 Task: Create an event for the music composition session.
Action: Mouse moved to (953, 418)
Screenshot: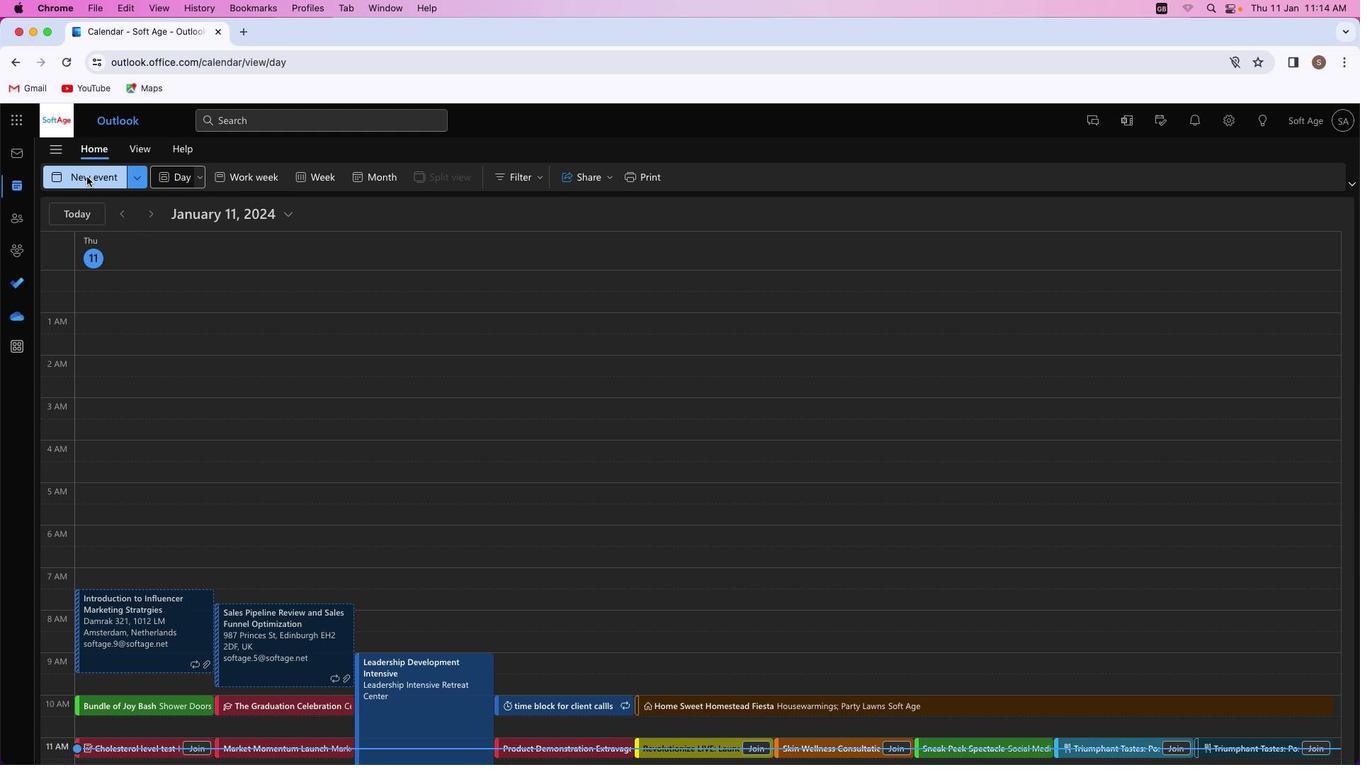 
Action: Mouse pressed left at (953, 418)
Screenshot: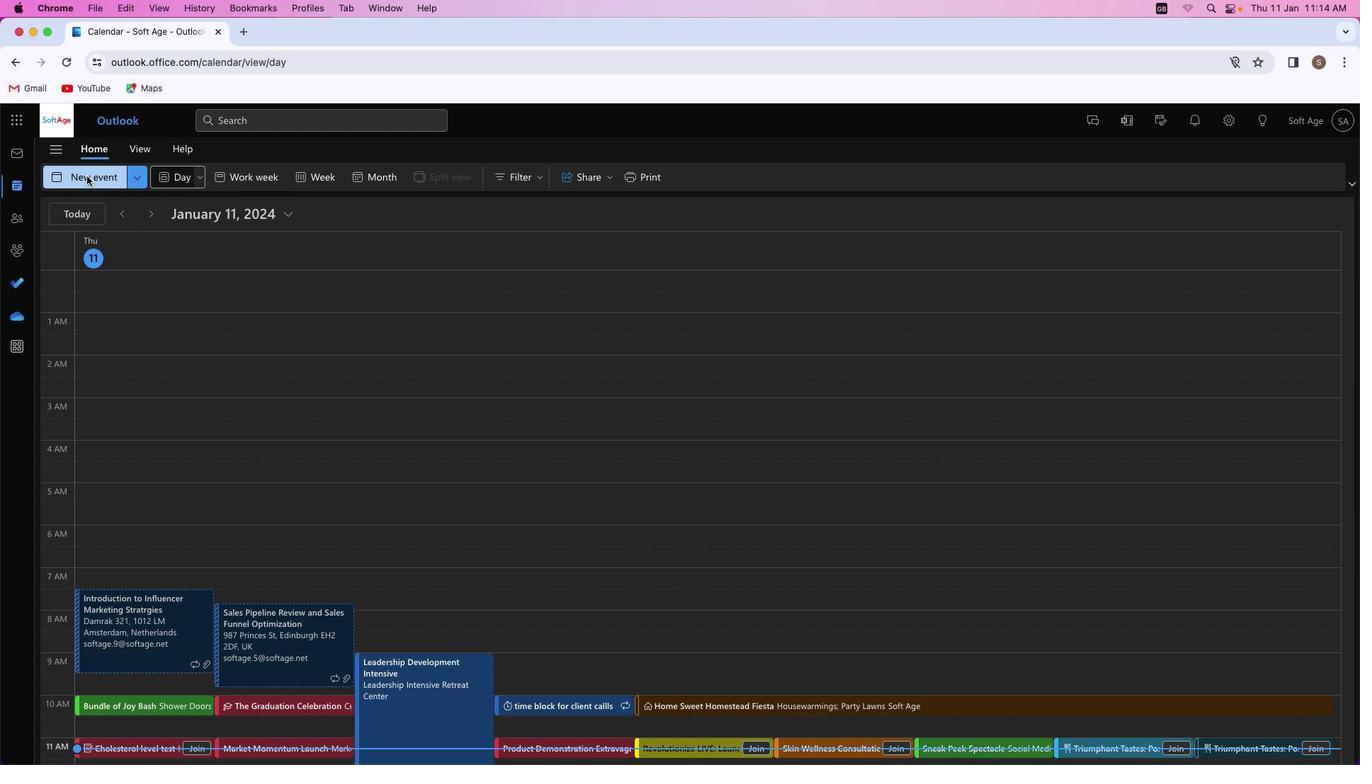 
Action: Mouse moved to (626, 458)
Screenshot: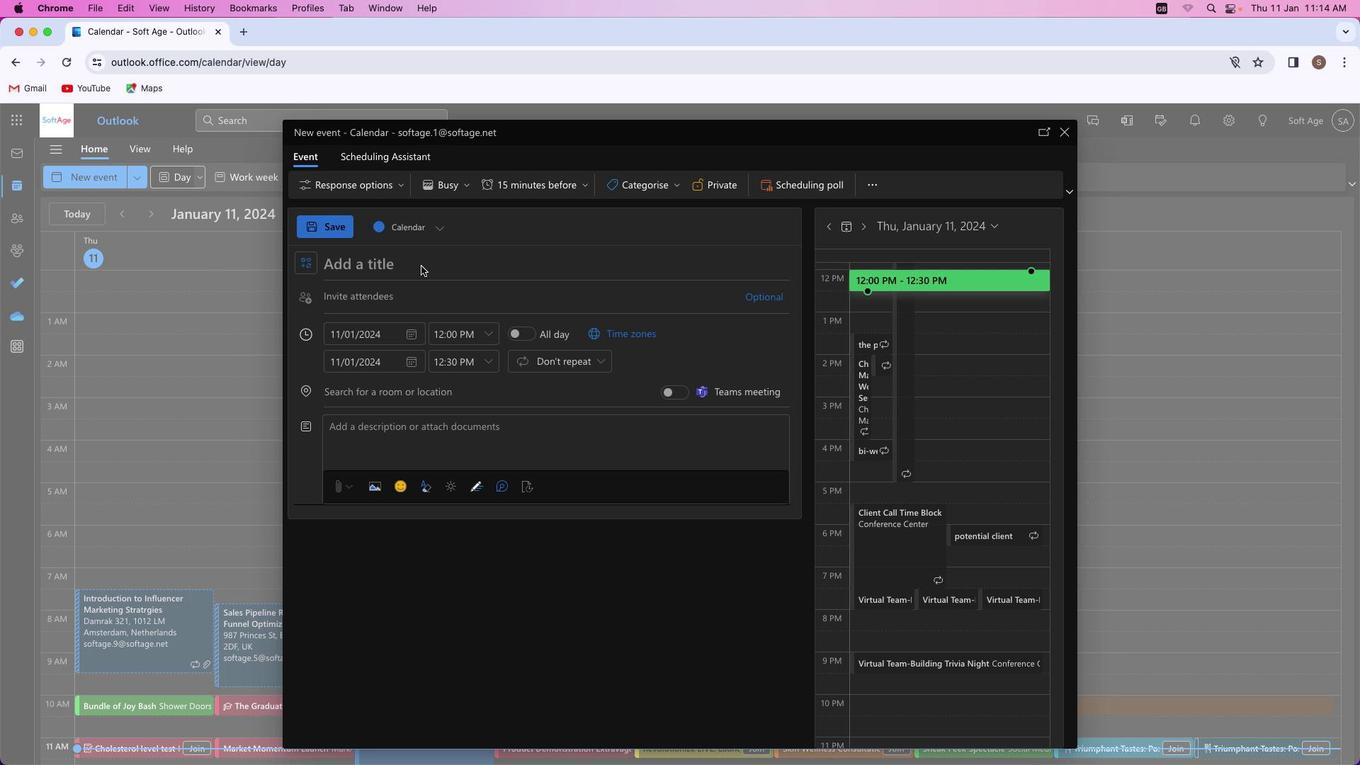 
Action: Mouse pressed left at (626, 458)
Screenshot: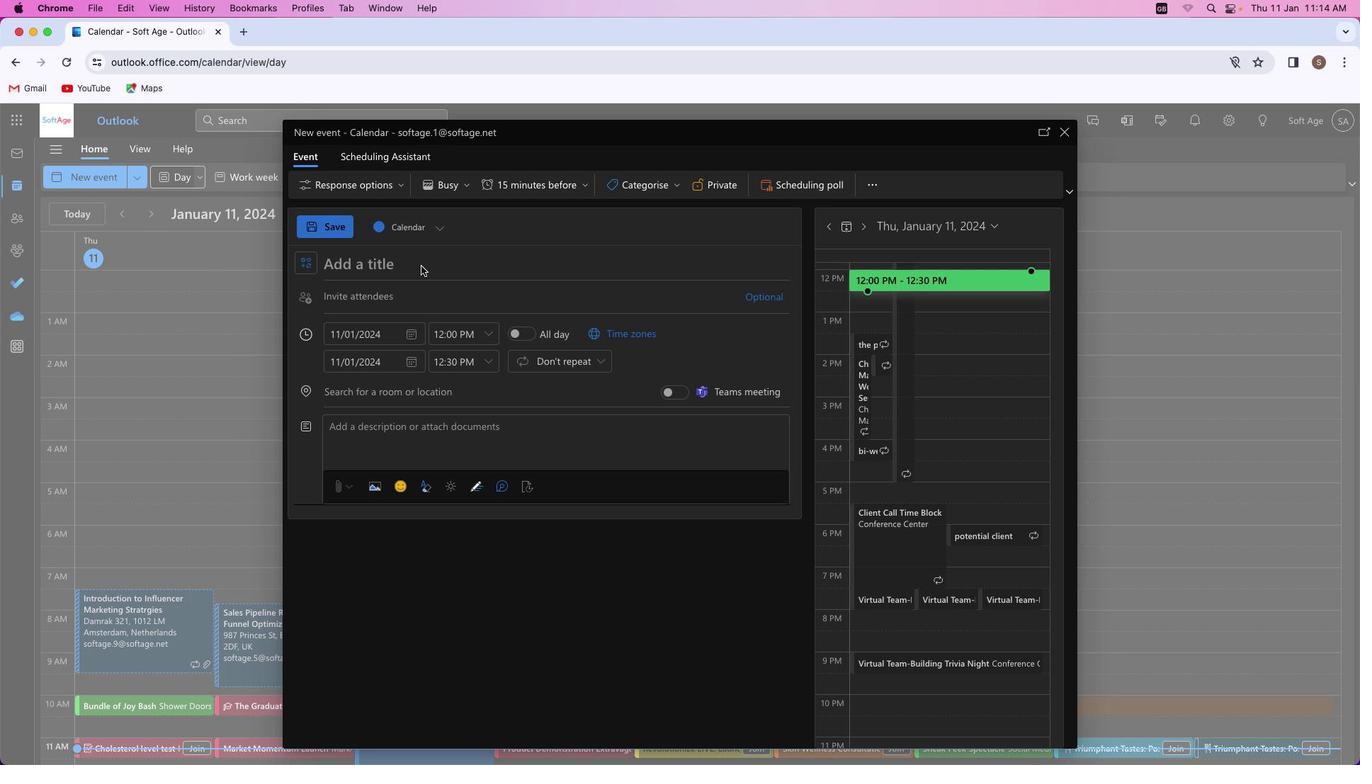 
Action: Mouse moved to (625, 458)
Screenshot: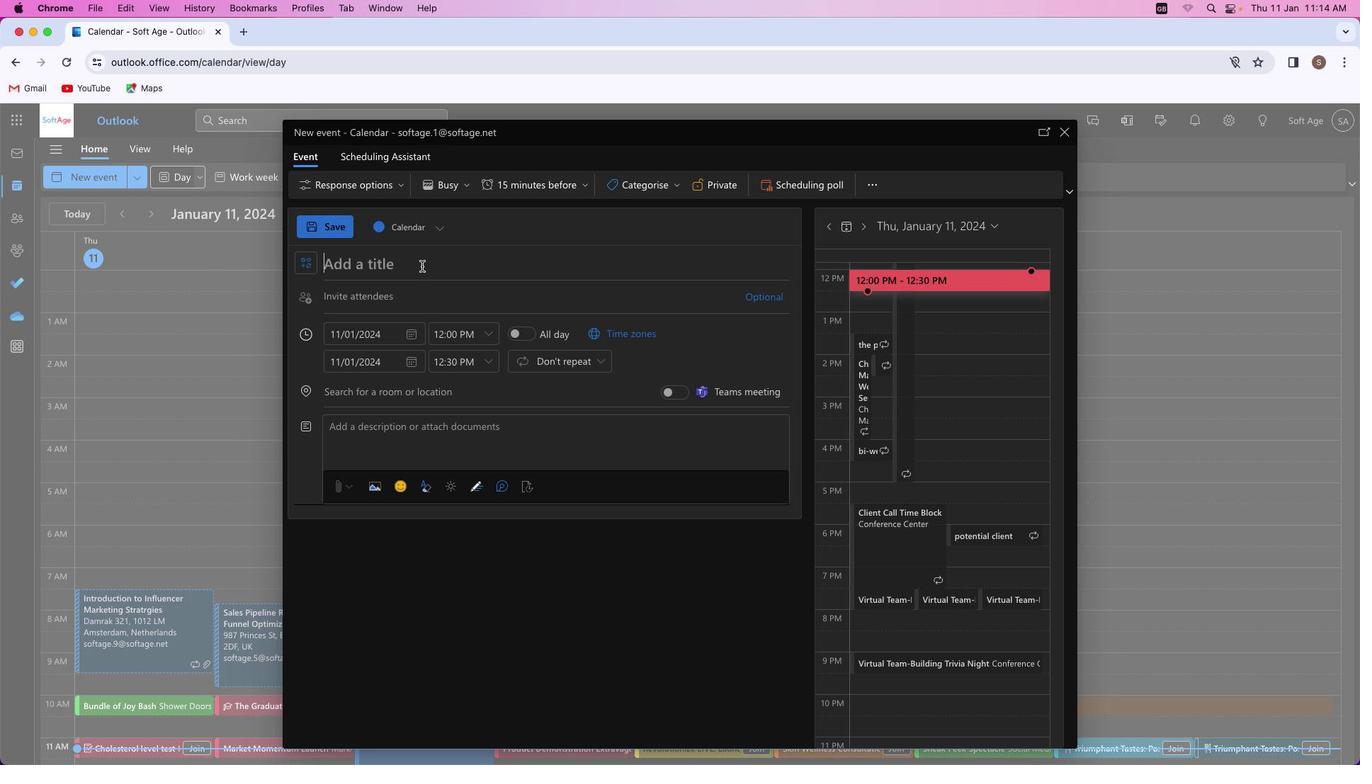 
Action: Key pressed Key.shift'H''a''r''m''o''n''y'Key.spaceKey.shift_r'U''n''l''e''a''s''h''e''d'Key.shift_r':'Key.spaceKey.shift_r'M''u''s''i''c'Key.spaceKey.shift'C''o''m''p''o''s''i''t''i''o''n'Key.spaceKey.shift'S''e''s''s''i''o''n''.'Key.backspace
Screenshot: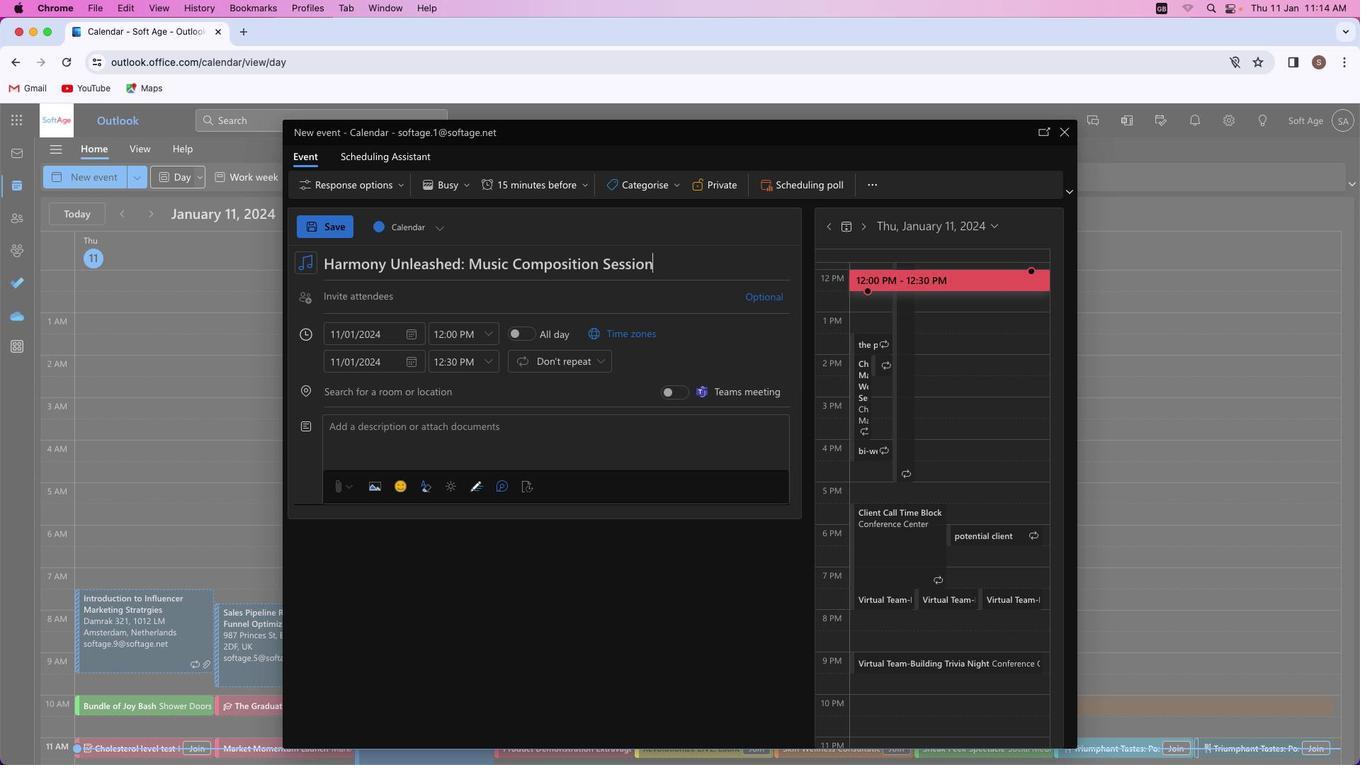 
Action: Mouse moved to (672, 471)
Screenshot: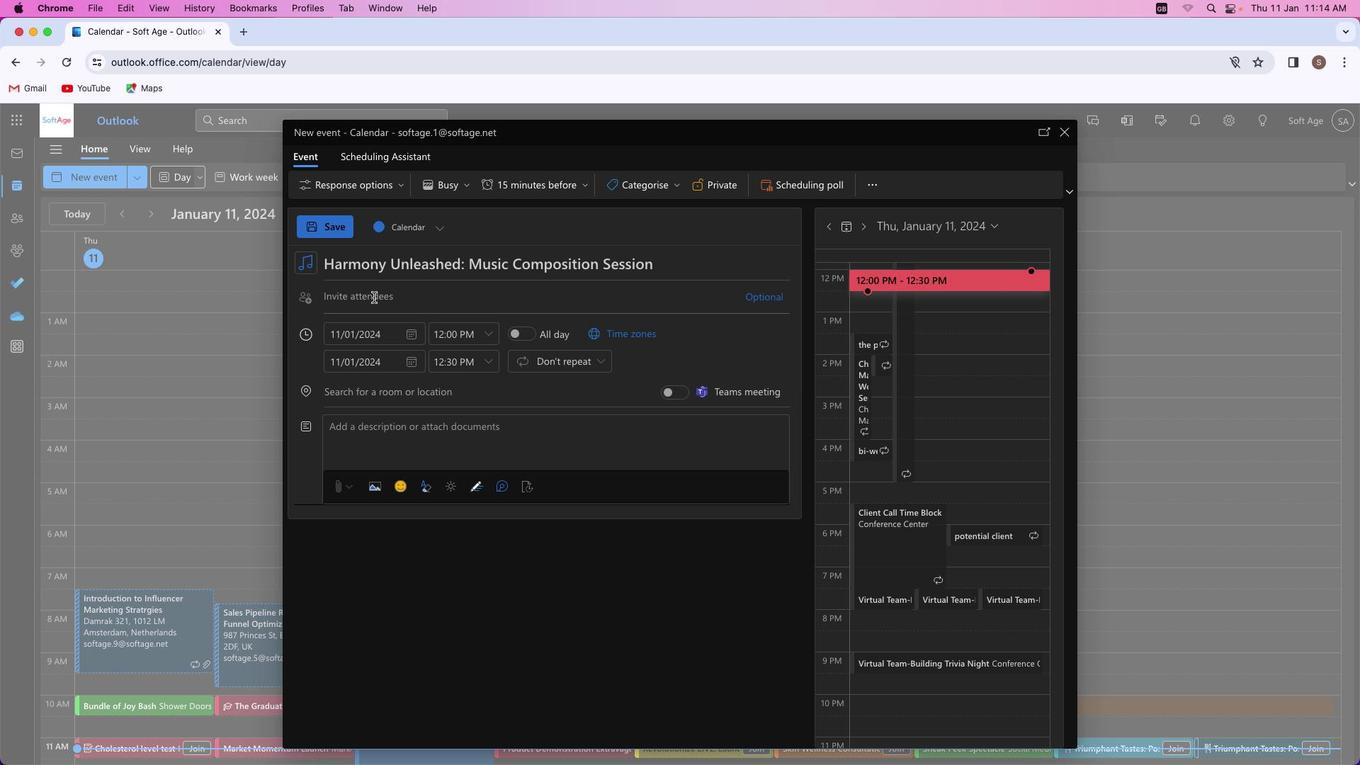 
Action: Mouse pressed left at (672, 471)
Screenshot: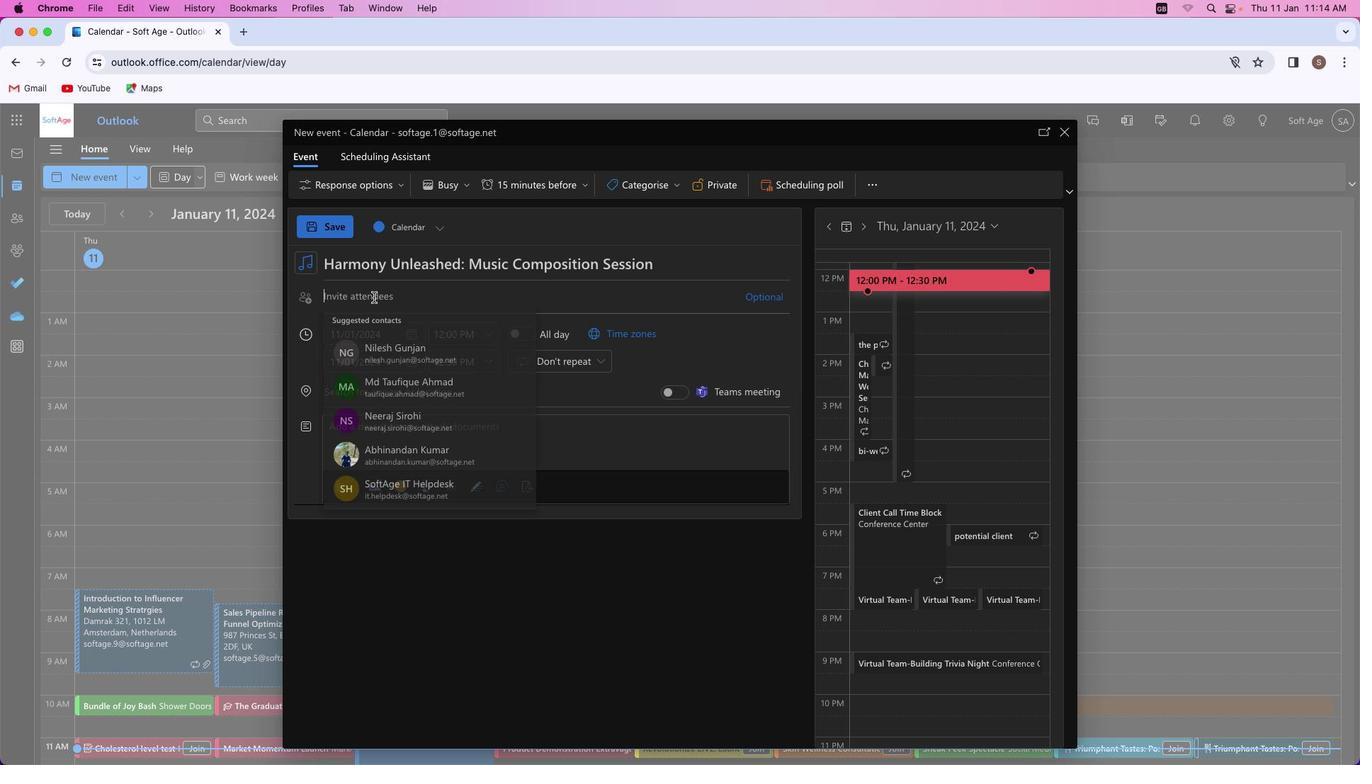 
Action: Key pressed Key.shift'A''k''a''s''h''r''a''j''p''u''t'Key.shift'@''o''u''t''l''o''o''k''.''c''o''m'
Screenshot: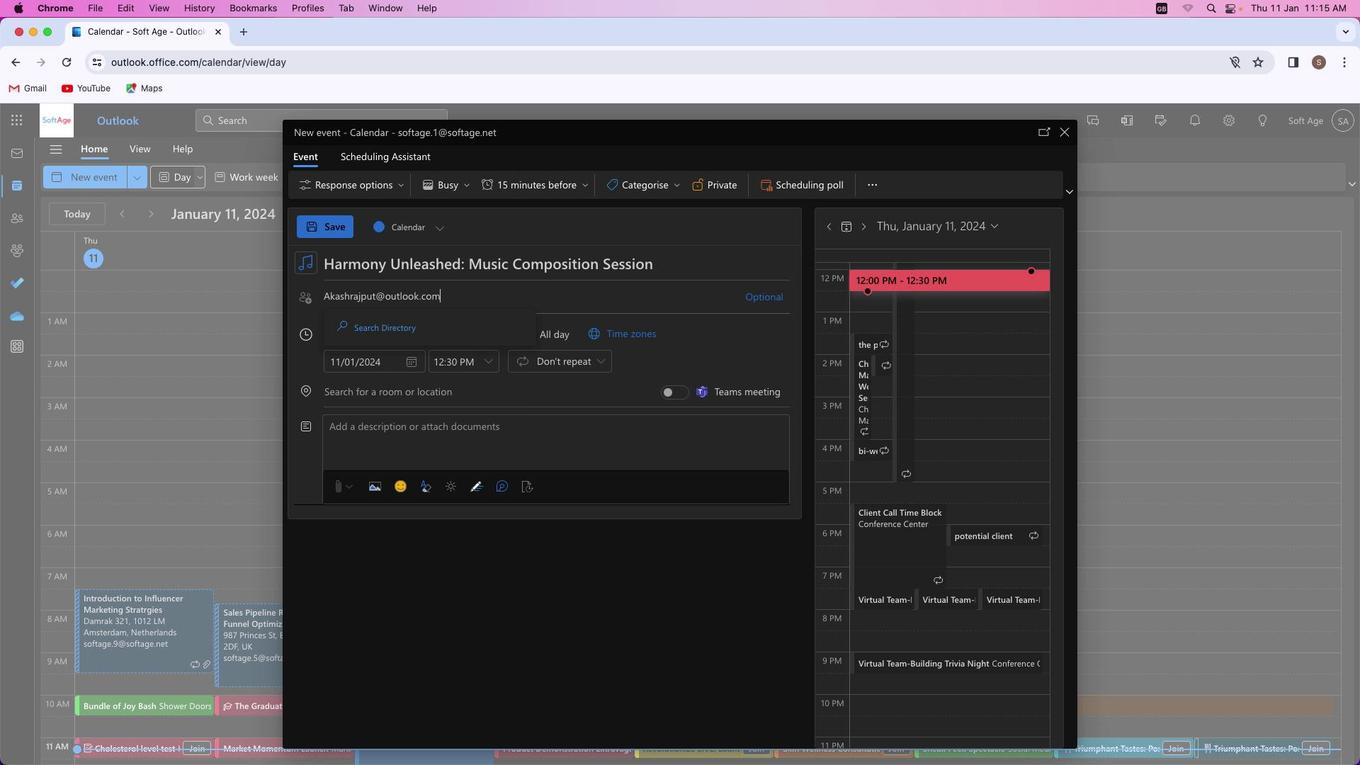 
Action: Mouse moved to (603, 483)
Screenshot: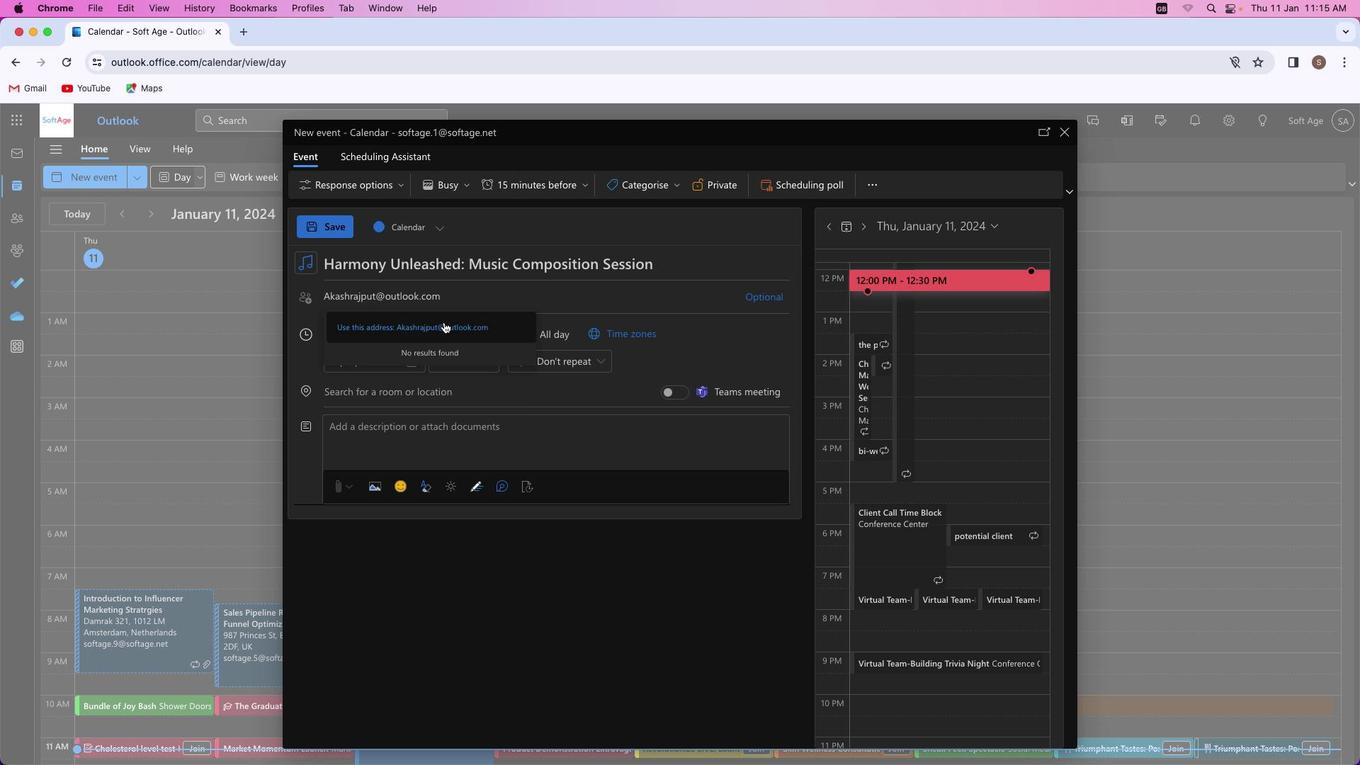 
Action: Mouse pressed left at (603, 483)
Screenshot: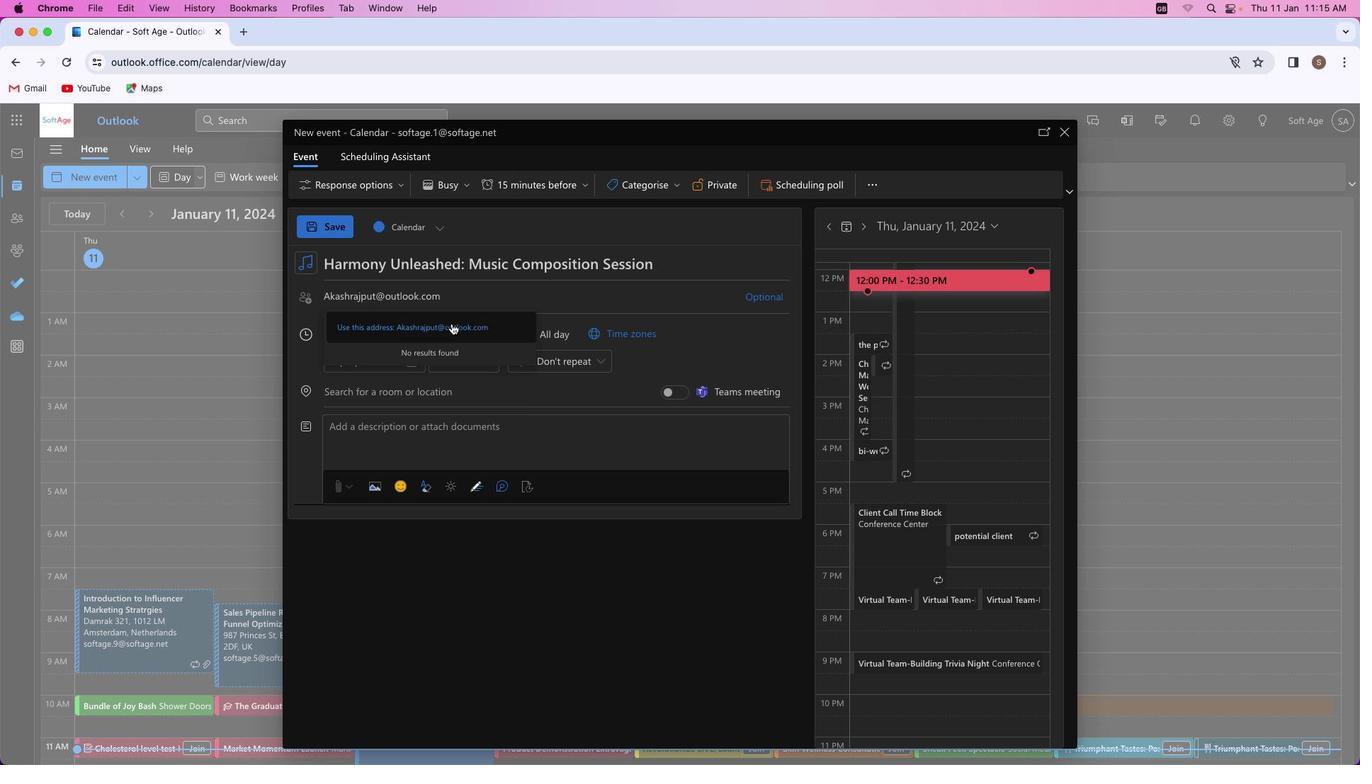 
Action: Mouse moved to (302, 483)
Screenshot: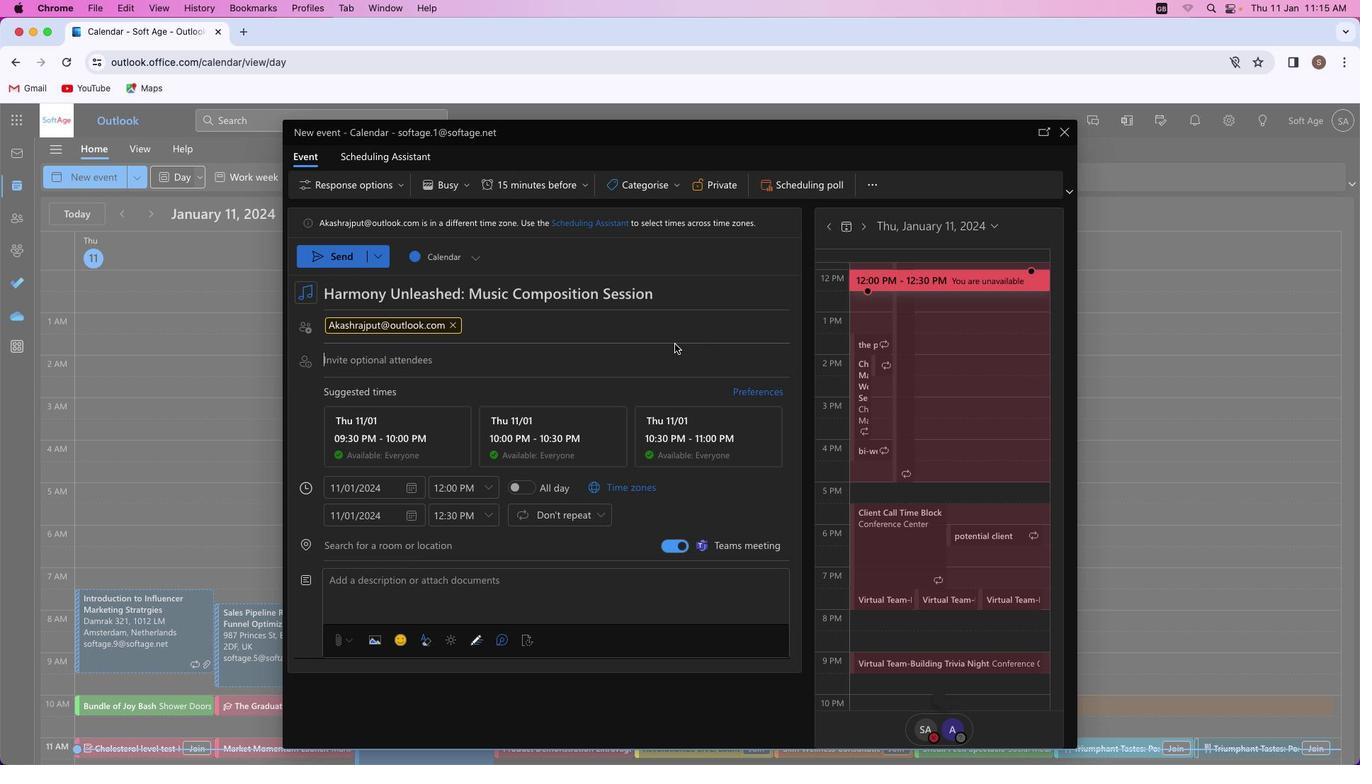 
Action: Mouse pressed left at (302, 483)
Screenshot: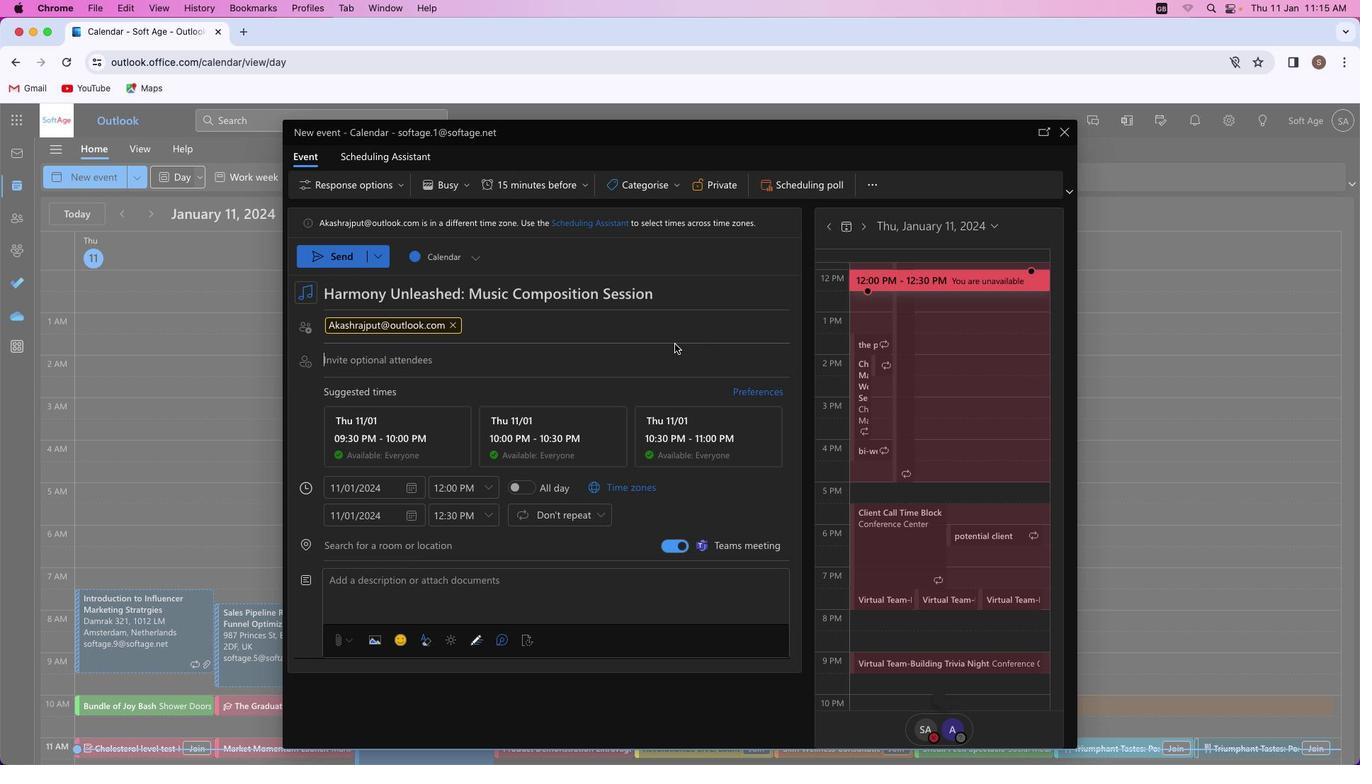 
Action: Mouse moved to (528, 496)
Screenshot: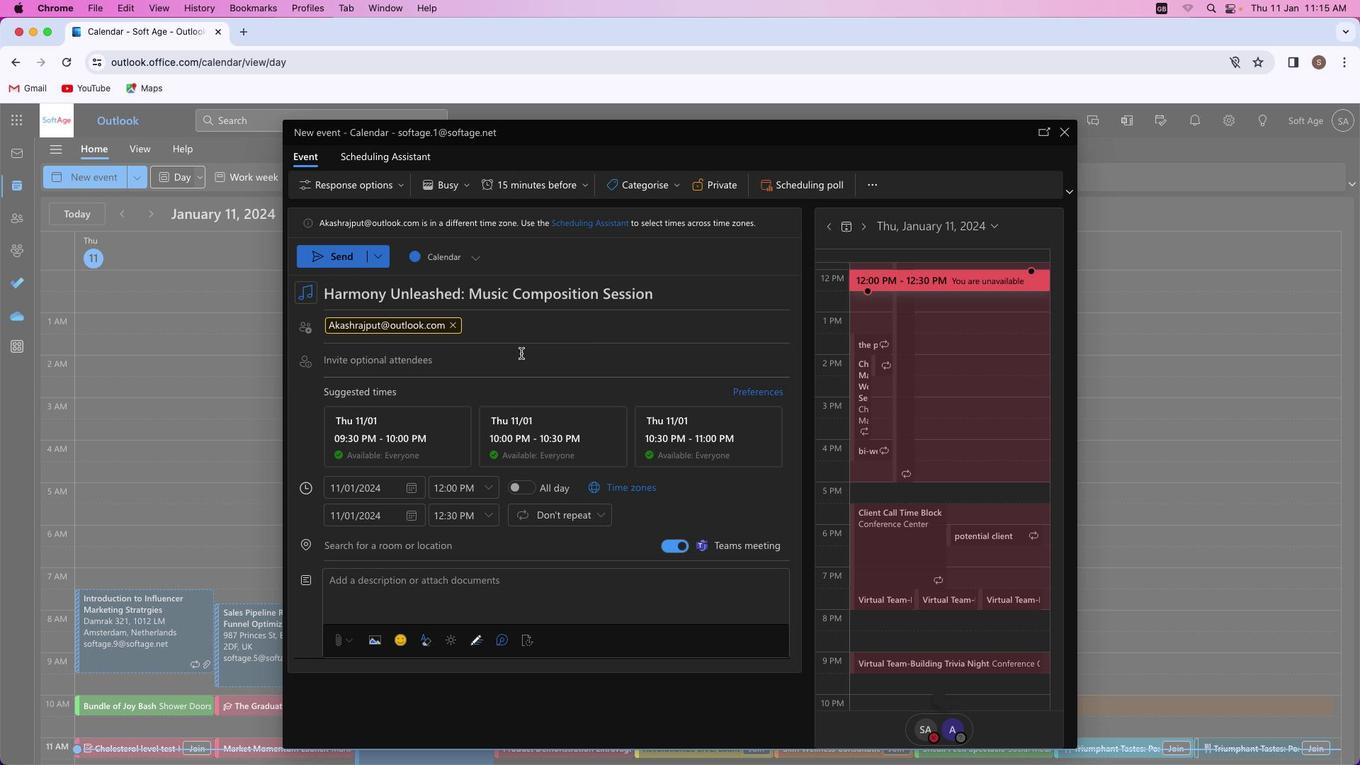 
Action: Key pressed Key.shift'S''h''i''v''a''m''y''a''d''a''v''4''1'Key.shift'@''o''u''t''l''o''o''k''.''c''o''m'
Screenshot: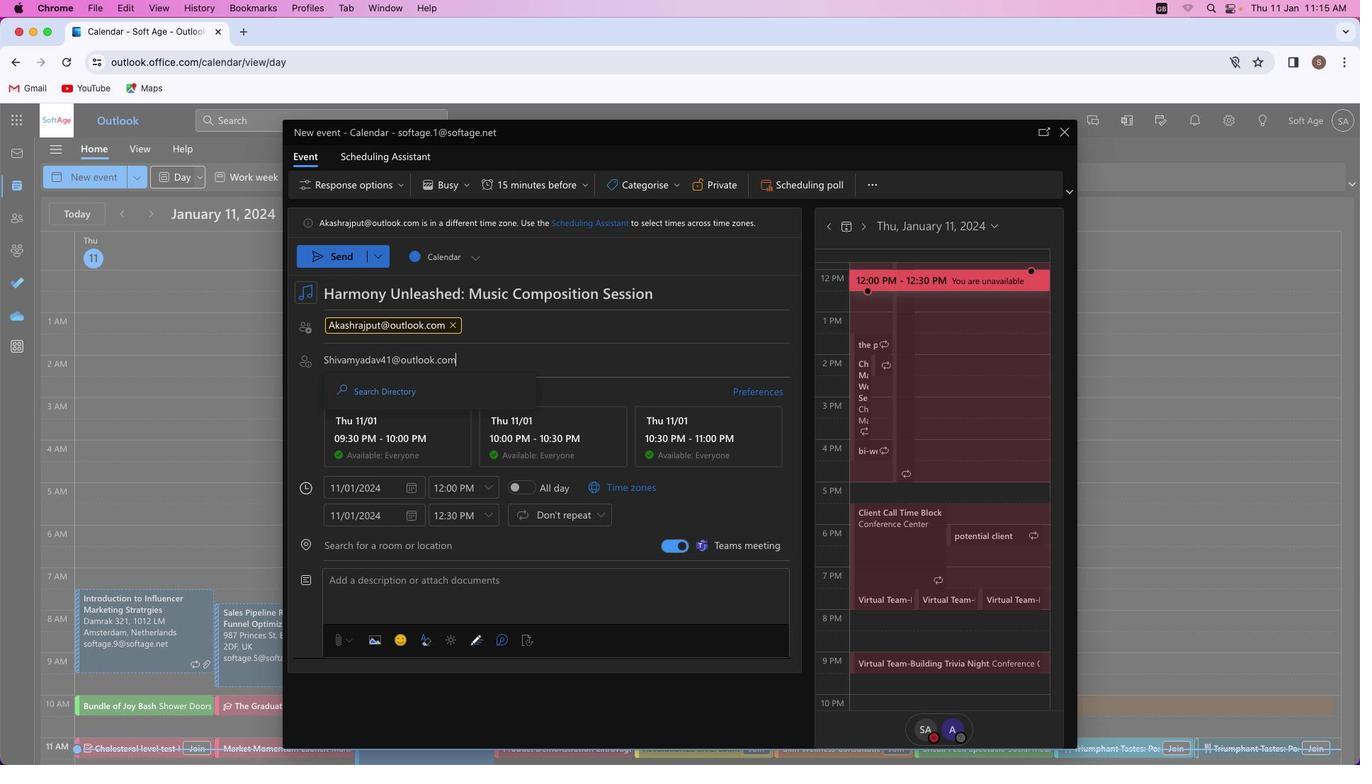 
Action: Mouse moved to (593, 513)
Screenshot: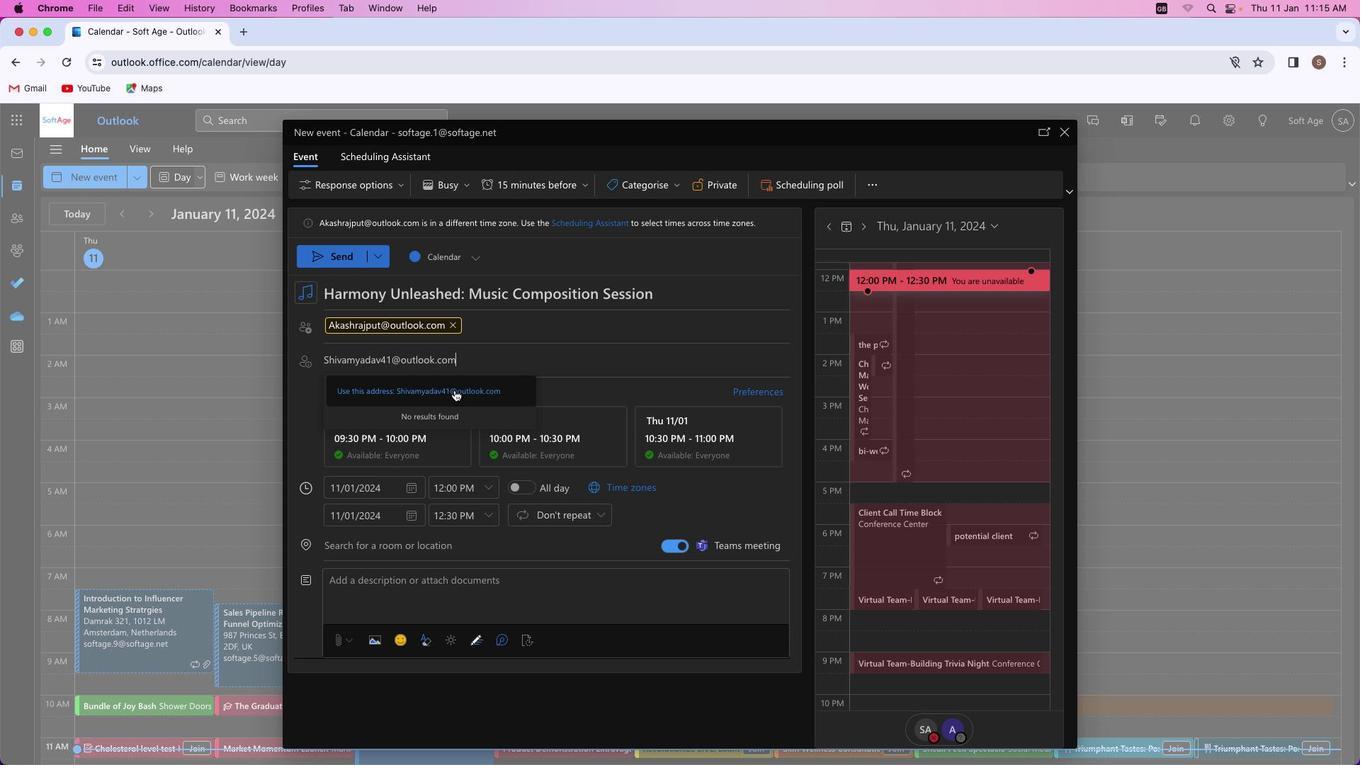 
Action: Mouse pressed left at (593, 513)
Screenshot: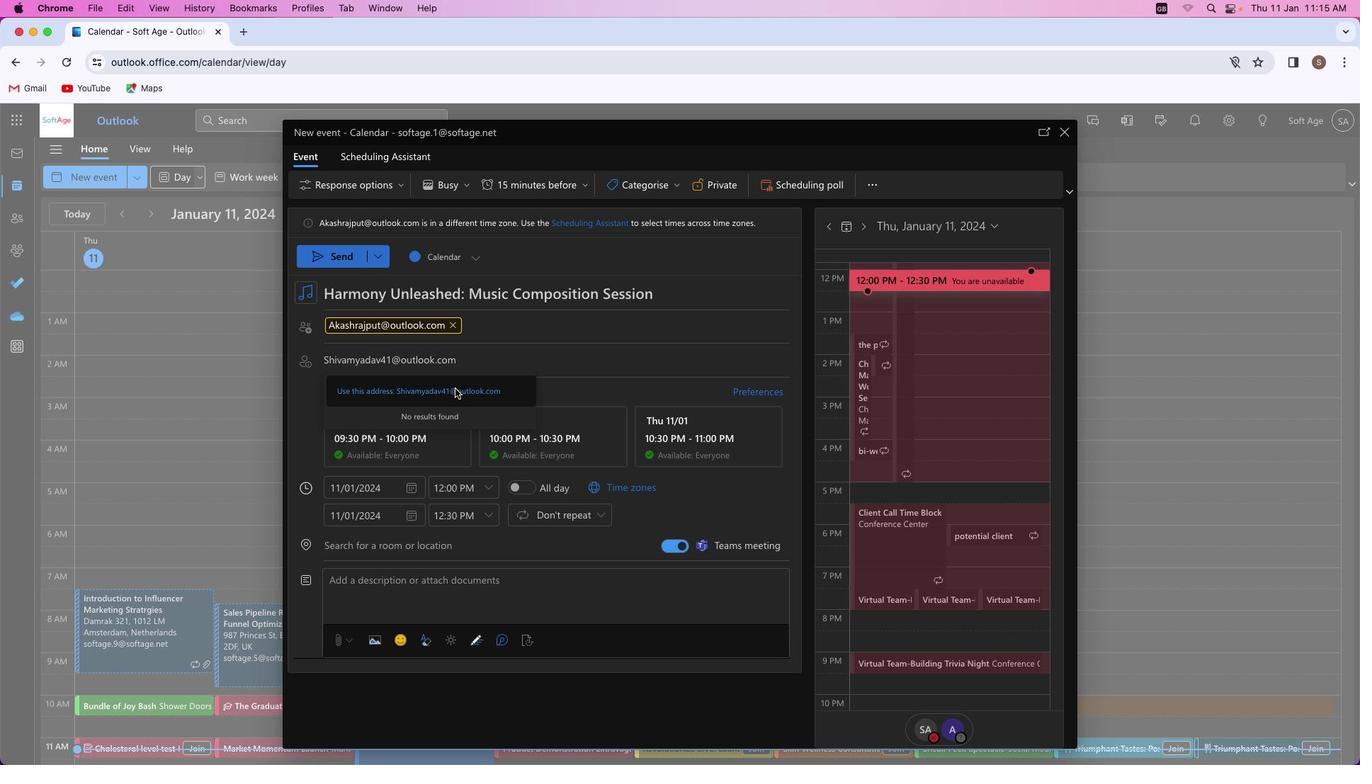 
Action: Mouse moved to (384, 587)
Screenshot: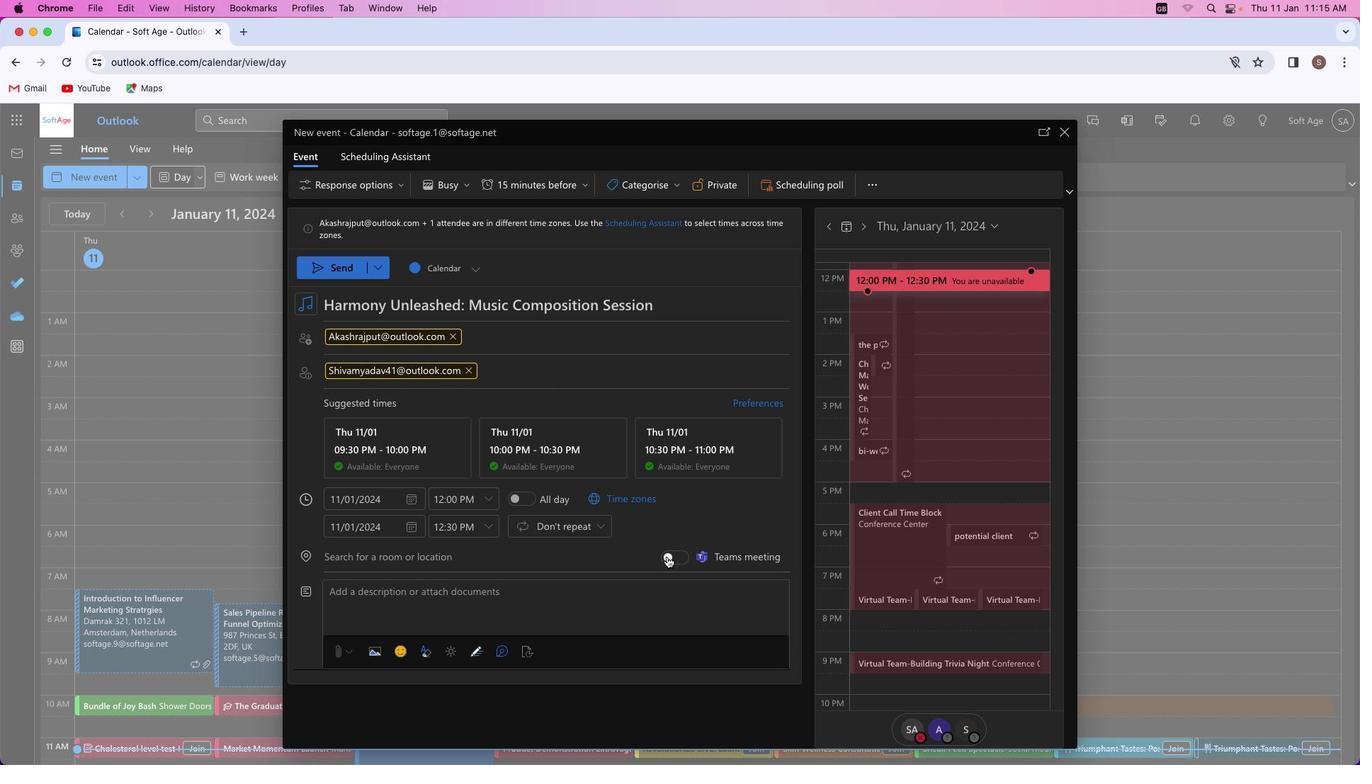 
Action: Mouse pressed left at (384, 587)
Screenshot: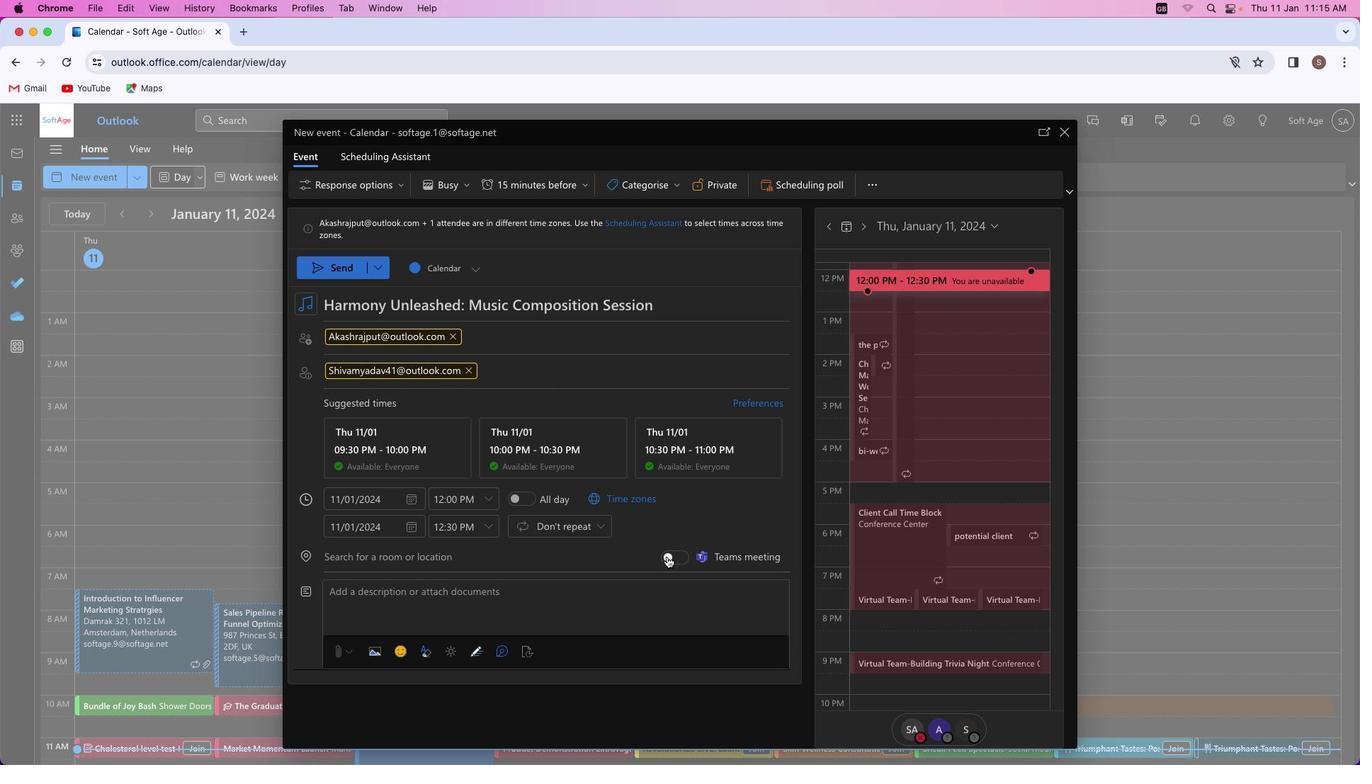 
Action: Mouse moved to (643, 588)
Screenshot: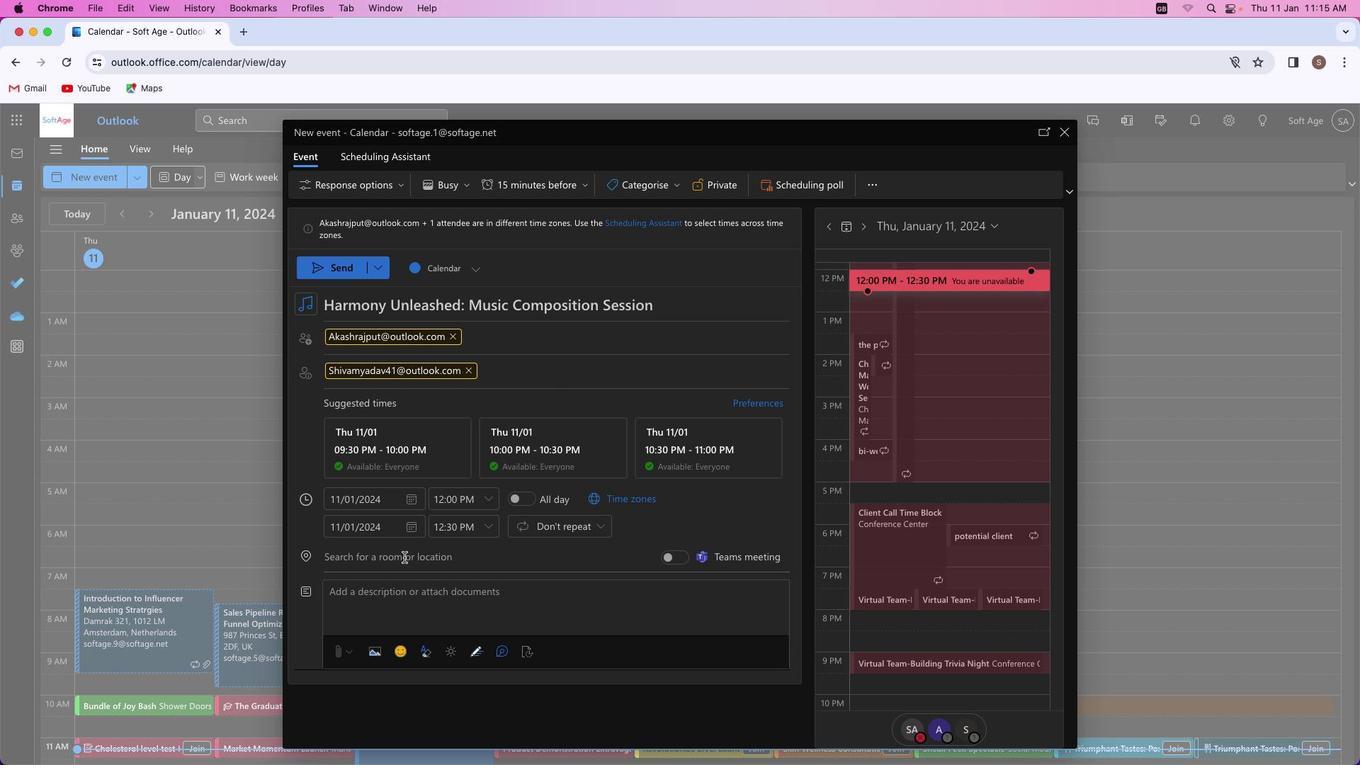 
Action: Mouse pressed left at (643, 588)
Screenshot: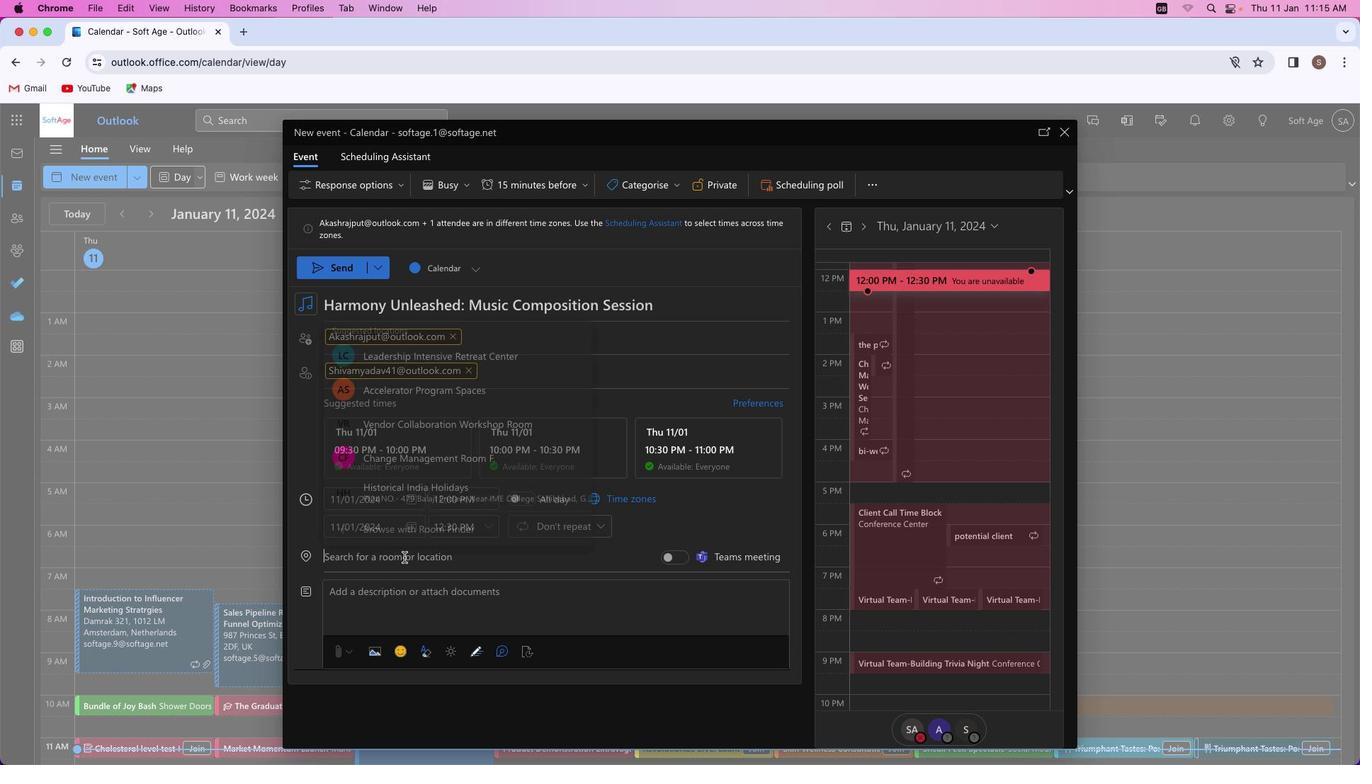 
Action: Key pressed Key.shift_r'M''u''s''i''c'
Screenshot: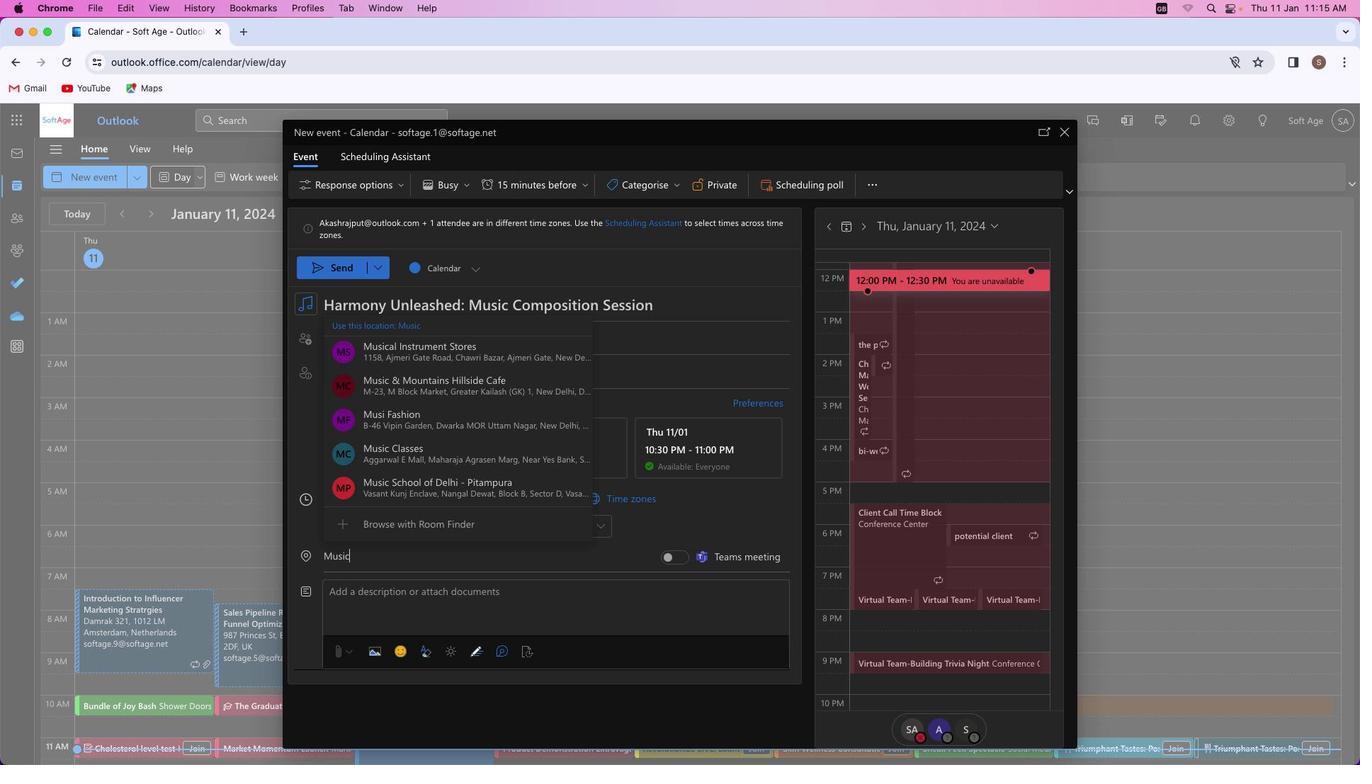 
Action: Mouse moved to (574, 496)
Screenshot: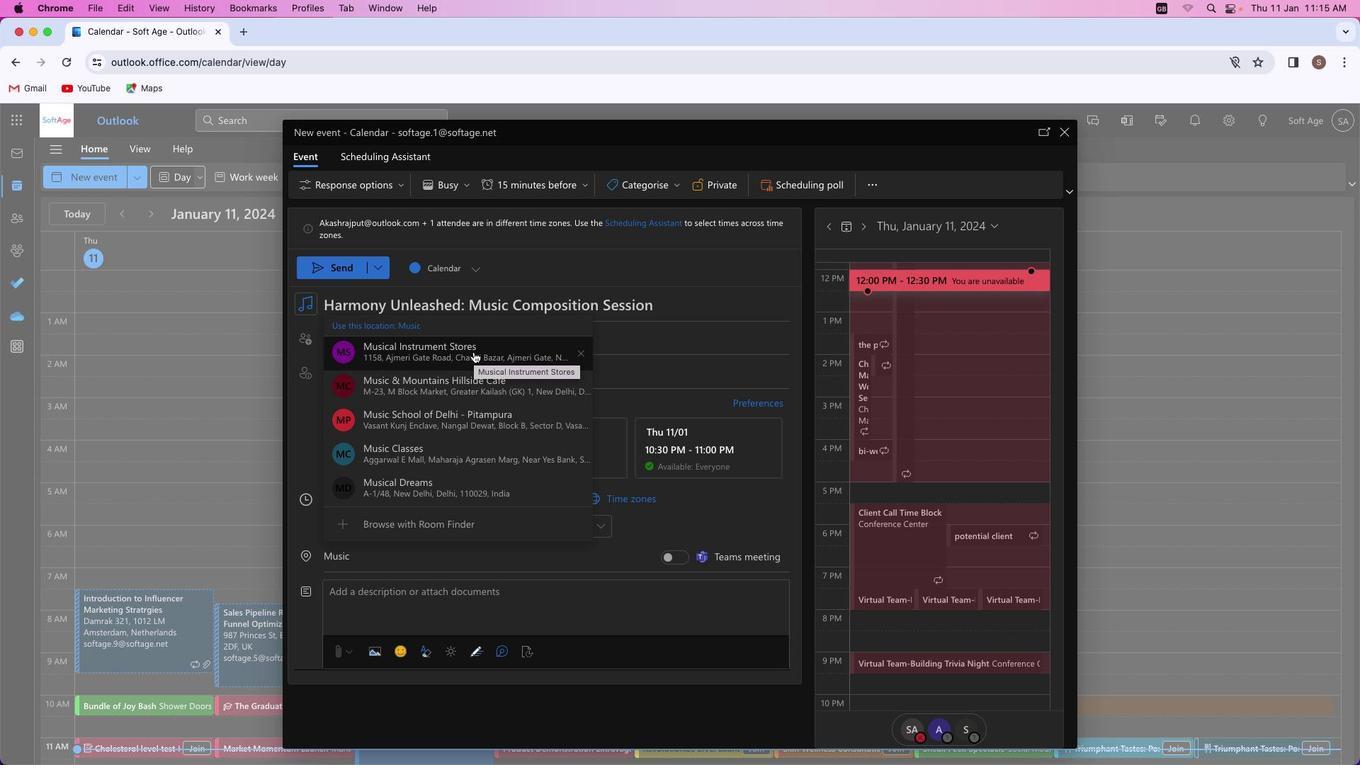 
Action: Mouse pressed left at (574, 496)
Screenshot: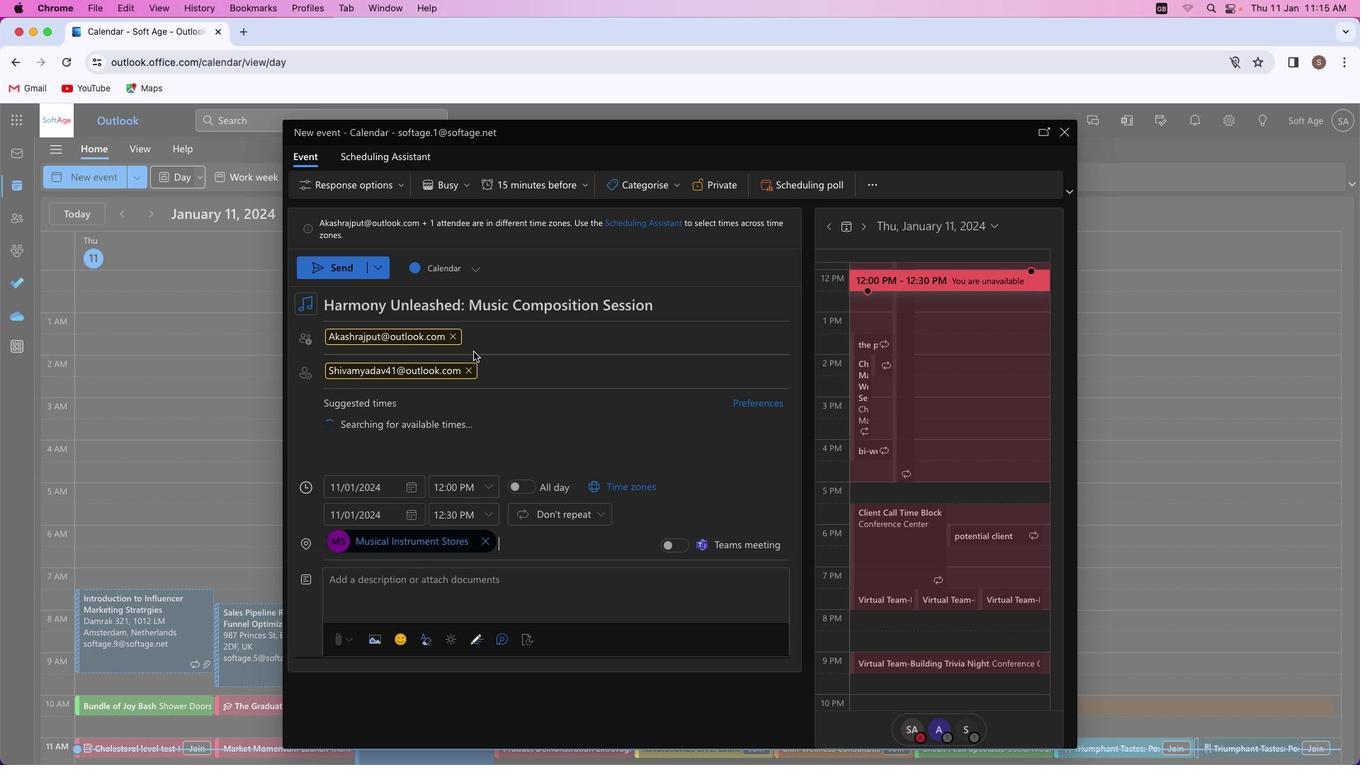 
Action: Mouse moved to (576, 602)
Screenshot: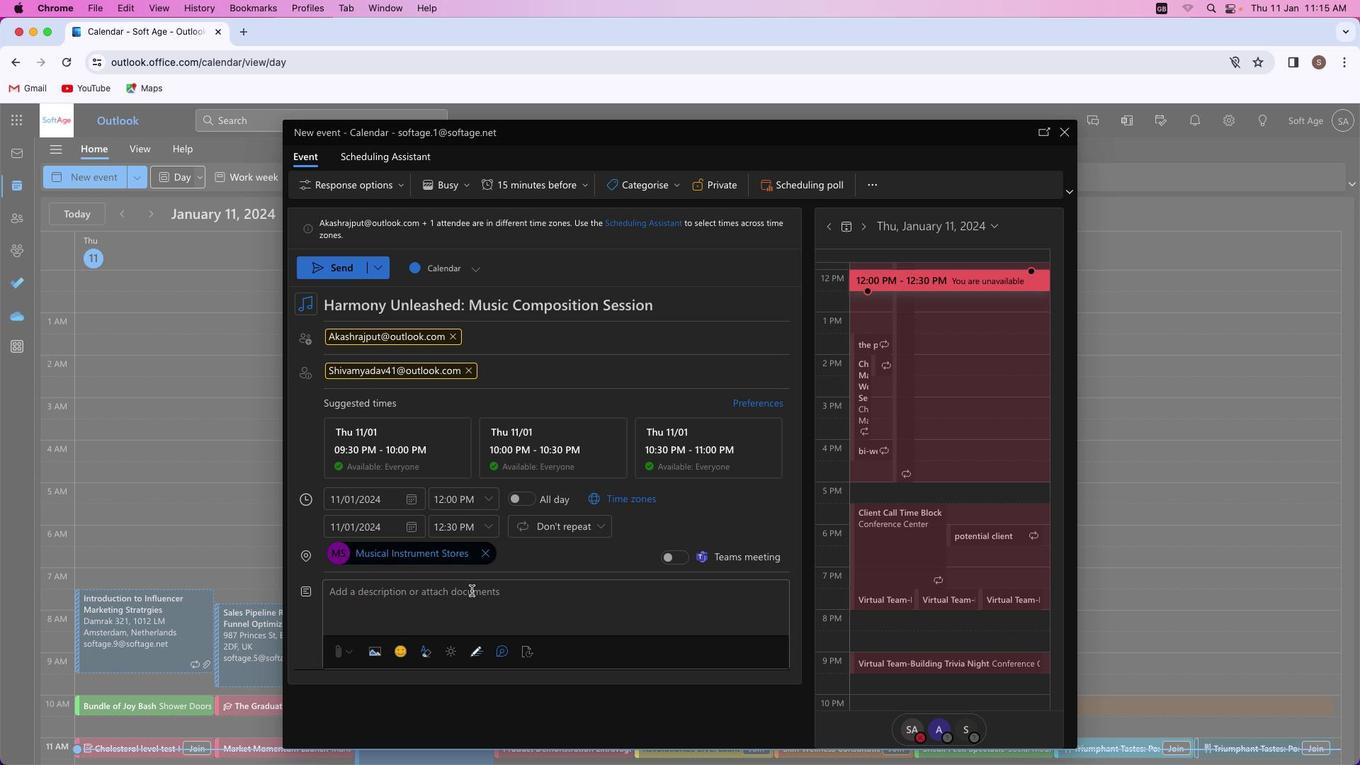 
Action: Mouse pressed left at (576, 602)
Screenshot: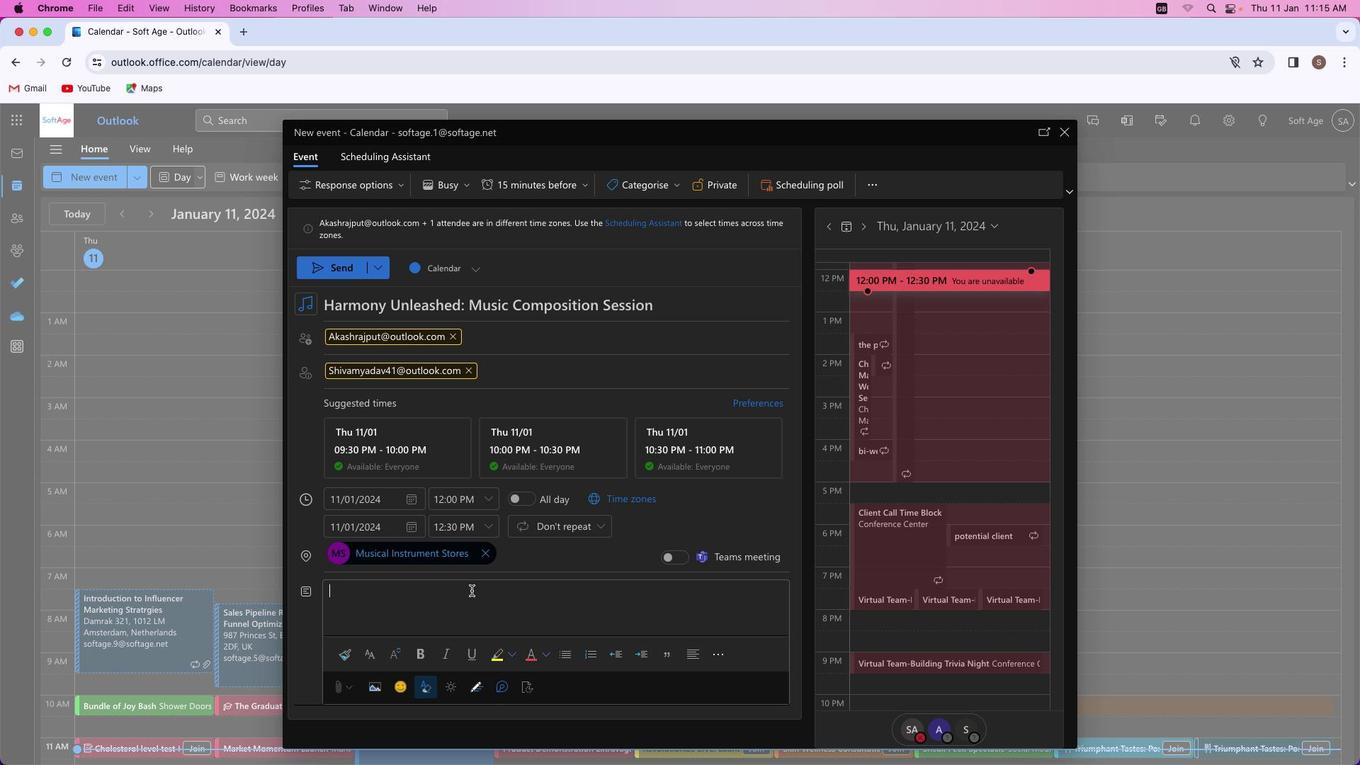 
Action: Key pressed Key.shift'E''m''b''a''r''k'Key.space'o''n'Key.space'a'Key.space's''o''n''i''c'Key.space'j''o''u''r''n''e''y'Key.space'a''t'Key.space'o''u''r'Key.space'm''u''s''i''c'Key.space'c''o''m''p''o''s''i''t''i''o''n'Key.space's''e''s''s''i''o''n'Key.shift'!'Key.spaceKey.shift'D''i''v''e'Key.space'd''e''e''p'Key.space'd''e''s''c''r''i''p''t''i''o''n'Key.shift_r':'Key.backspaceKey.backspaceKey.backspaceKey.backspaceKey.backspaceKey.backspaceKey.backspaceKey.backspaceKey.backspaceKey.backspaceKey.backspaceKey.backspace'i''n''t''o'Key.space'c''r''e''a''t''i''v''e'Key.space'm''e''l''o''d''i''e''s'','Key.space'e''x''p''l''o''r''e'Key.space'r''h''y''t''h''e''m''s'','Key.space'a''n''d'Key.space'c''r''a''f''t'Key.space'y''o''u''r'Key.space'm''a''s''t''e''r''p''i''e''c''e''.'Key.spaceKey.shift_r'U''n''l''e''a''s''h'Key.space't''h''e'Key.space'a''r''t''i''s''t'Key.space'w''i''t''h''i''n''.'
Screenshot: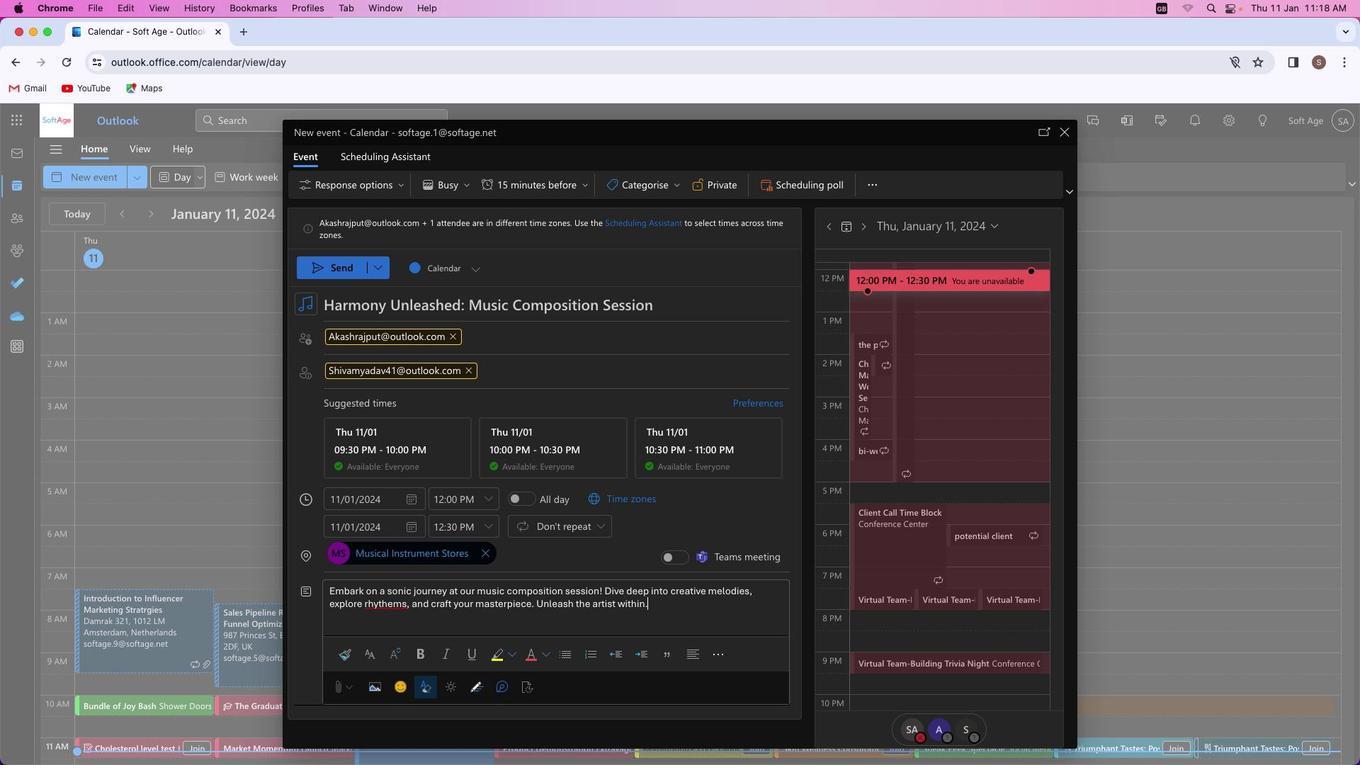 
Action: Mouse moved to (654, 609)
Screenshot: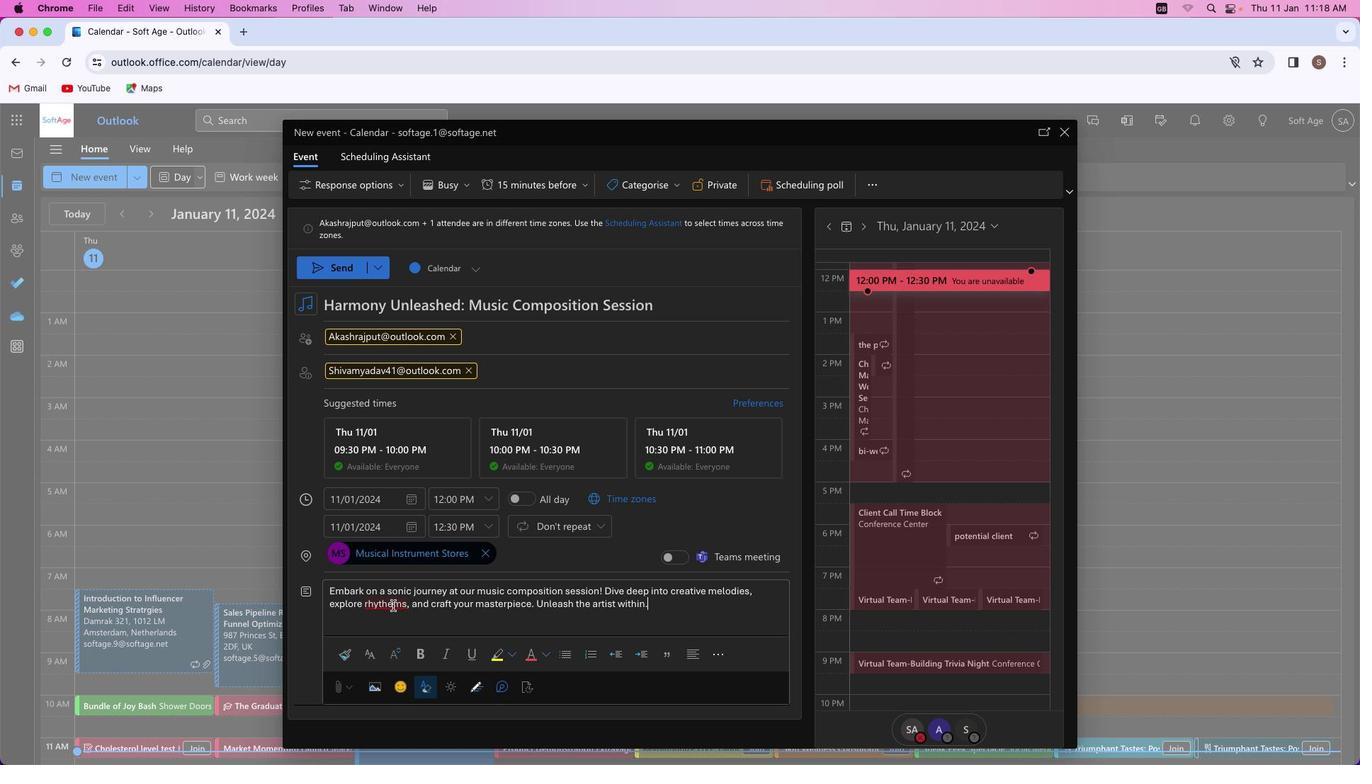 
Action: Mouse pressed left at (654, 609)
Screenshot: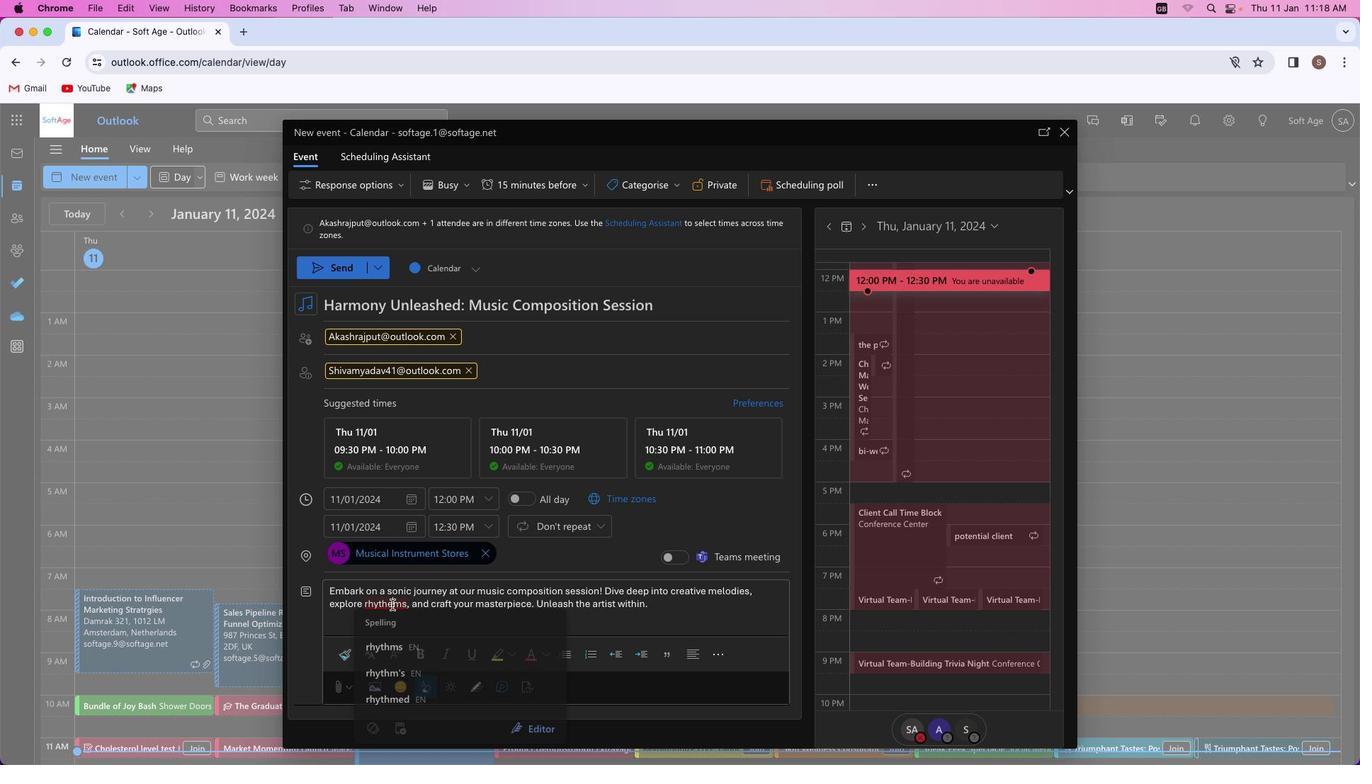 
Action: Mouse moved to (654, 608)
Screenshot: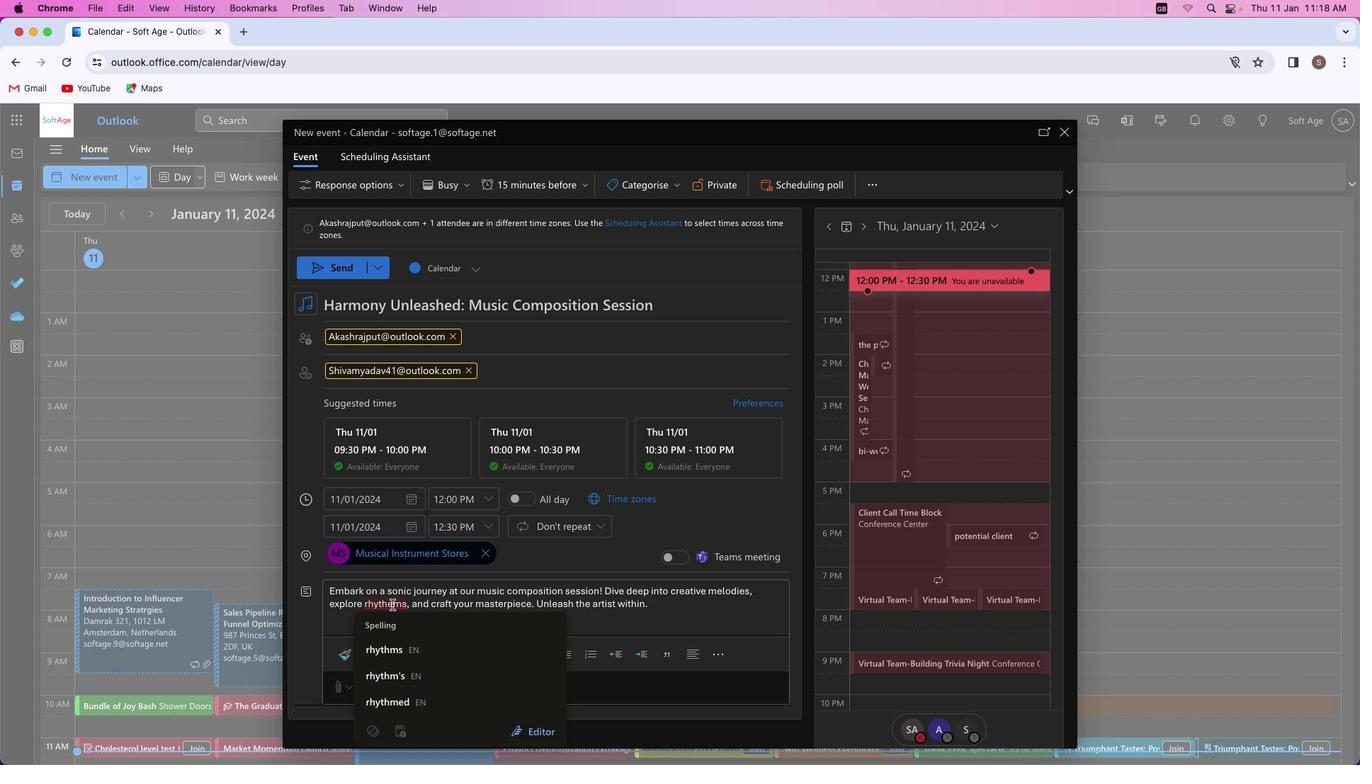 
Action: Key pressed Key.backspace
Screenshot: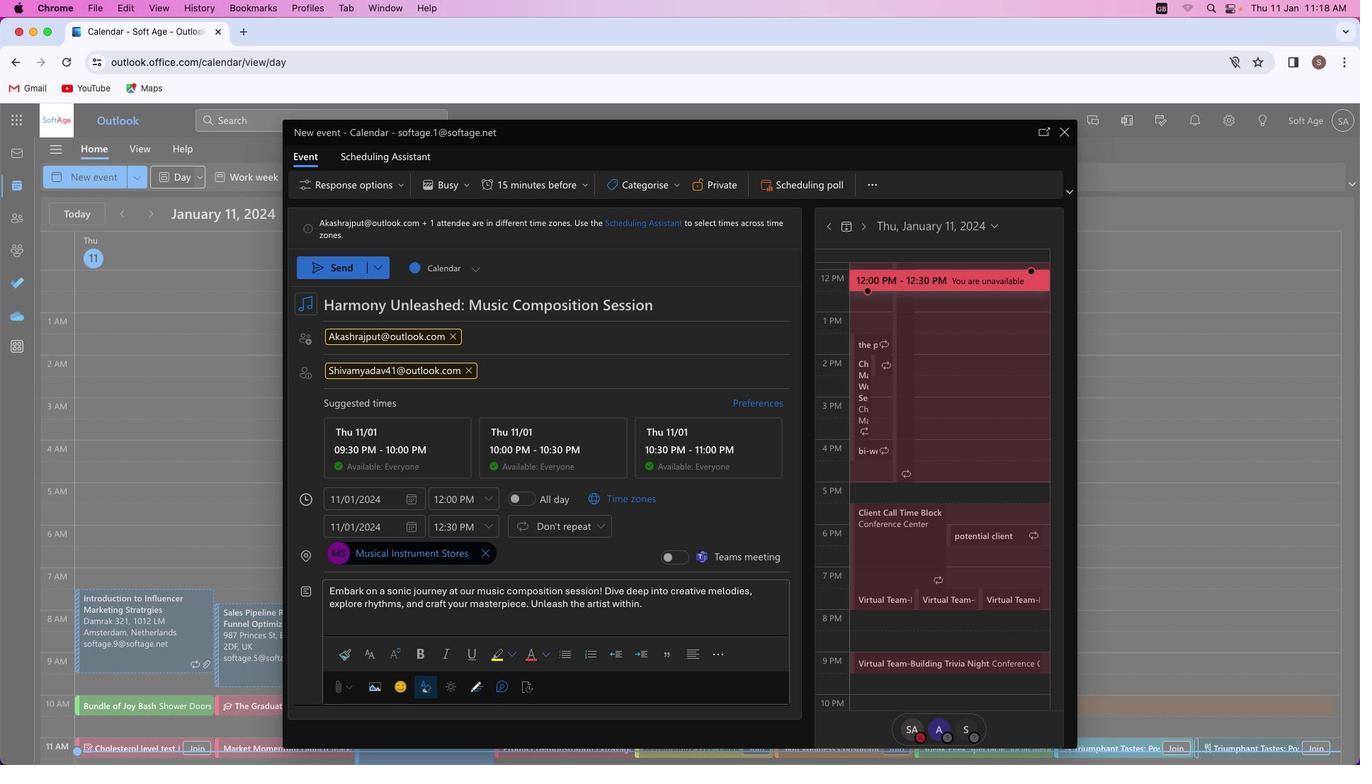
Action: Mouse moved to (453, 602)
Screenshot: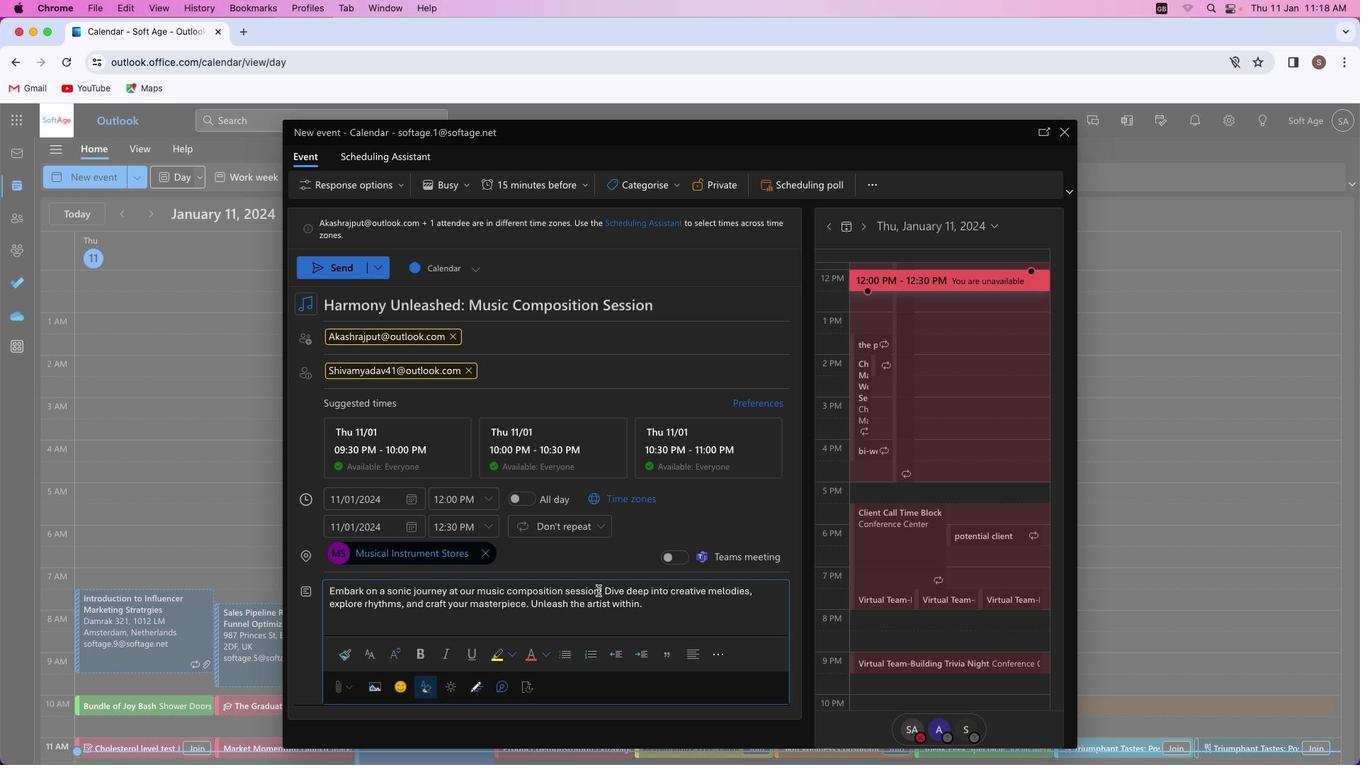 
Action: Mouse pressed left at (453, 602)
Screenshot: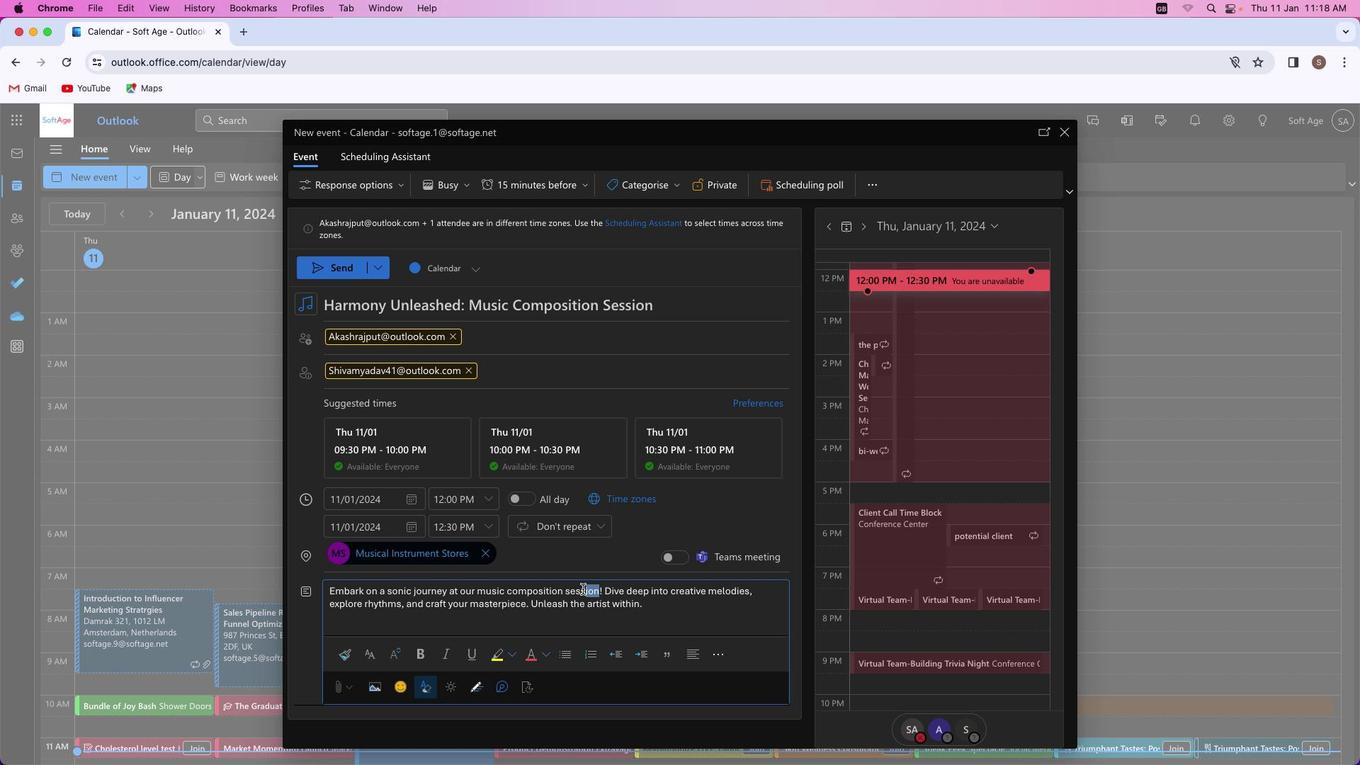 
Action: Mouse moved to (625, 632)
Screenshot: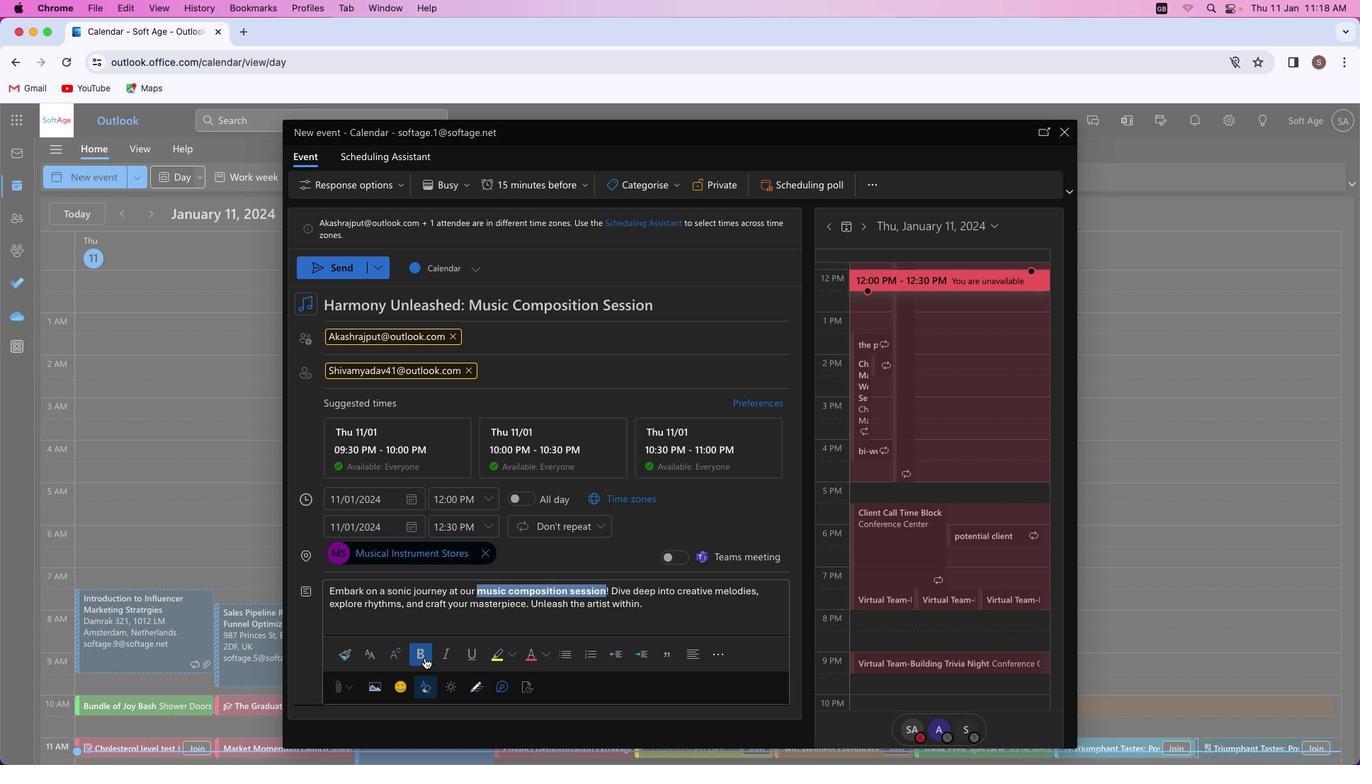 
Action: Mouse pressed left at (625, 632)
Screenshot: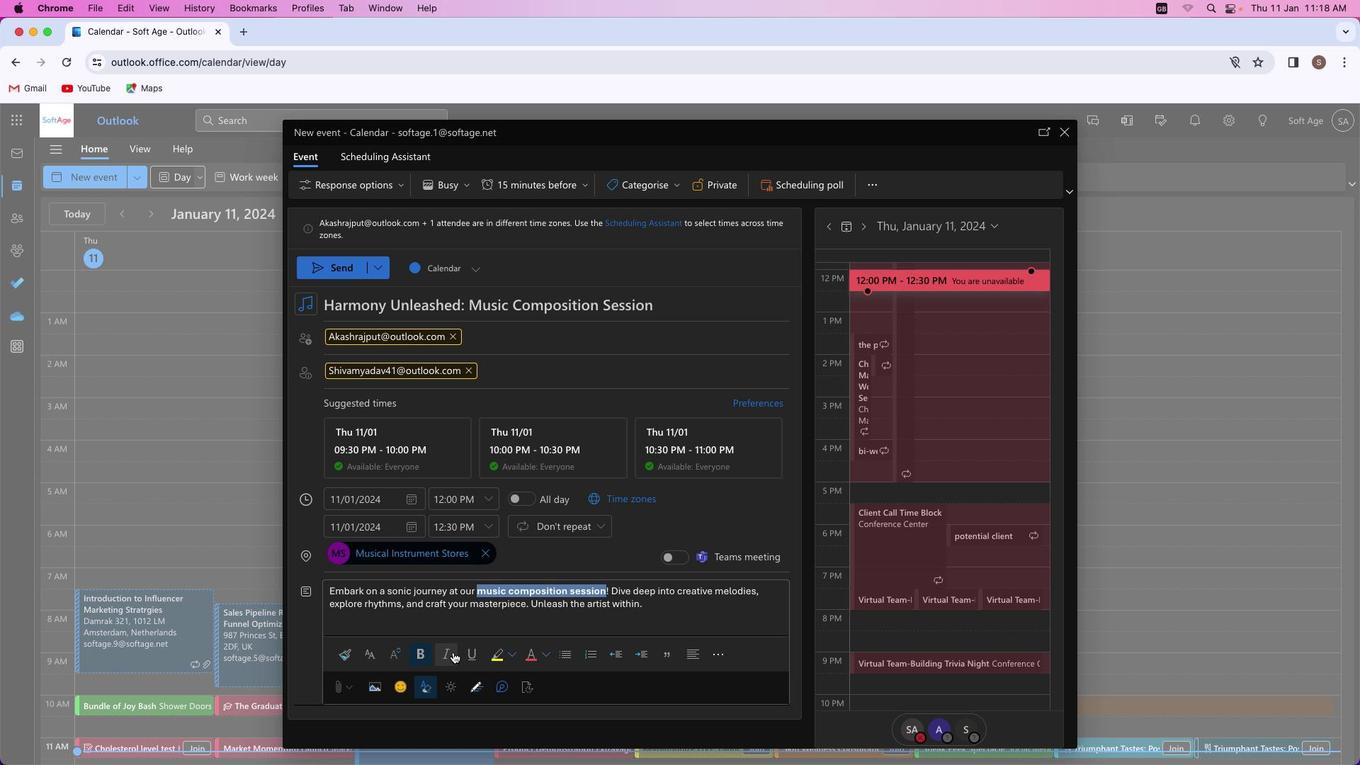 
Action: Mouse moved to (600, 629)
Screenshot: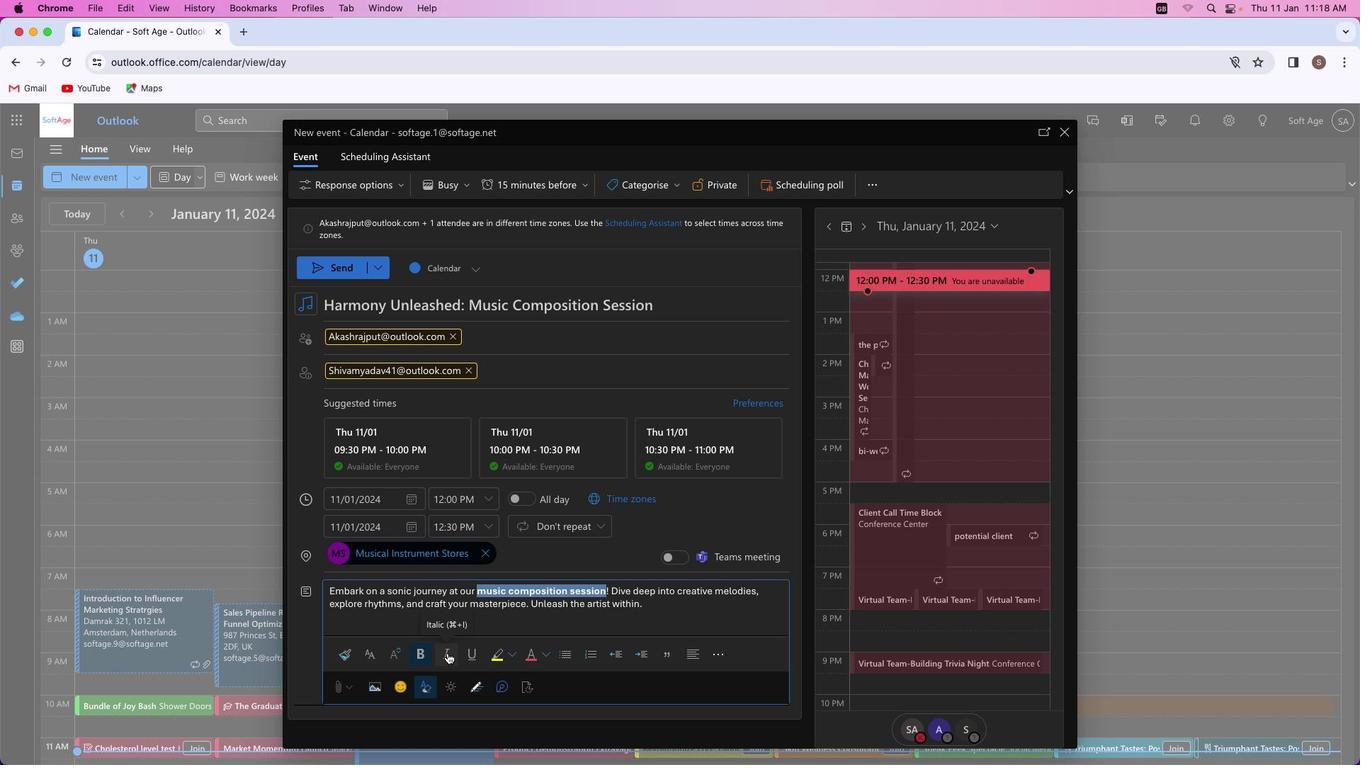
Action: Mouse pressed left at (600, 629)
Screenshot: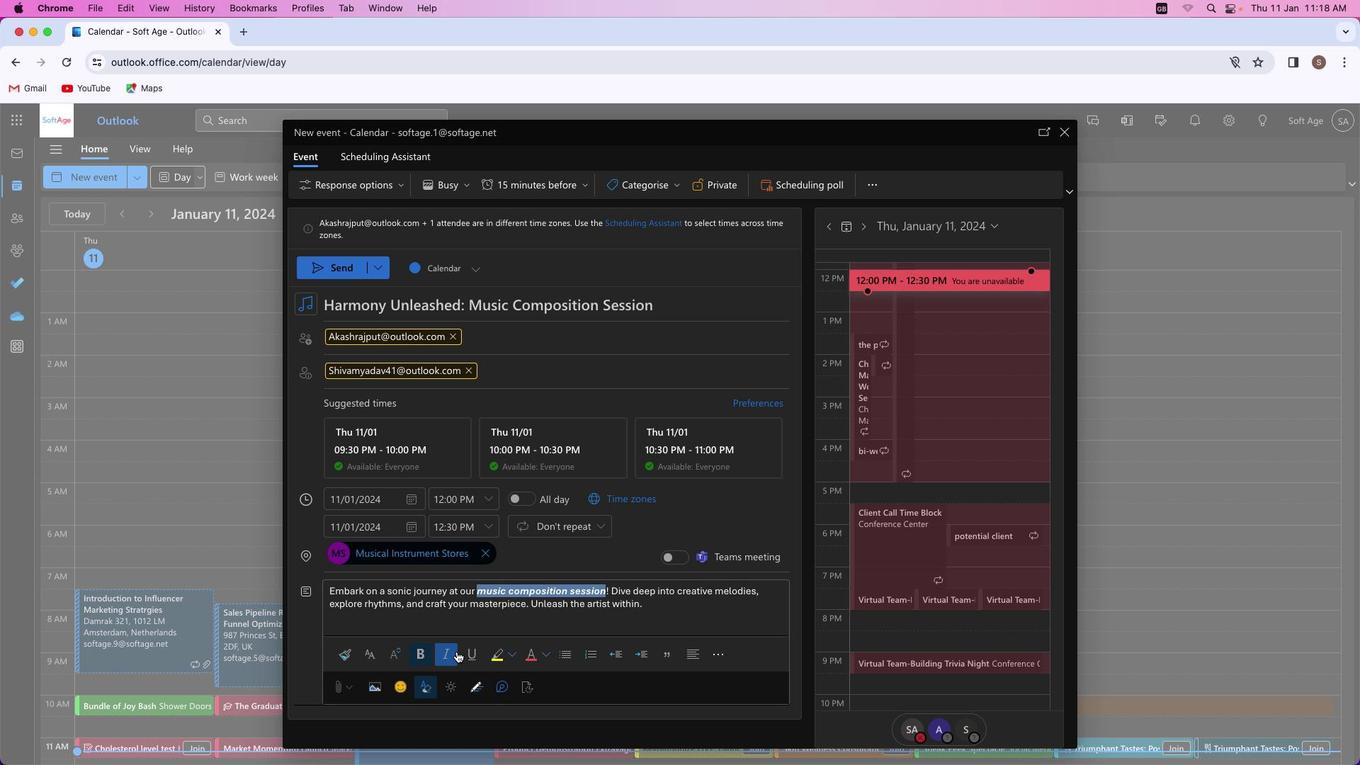 
Action: Mouse moved to (510, 629)
Screenshot: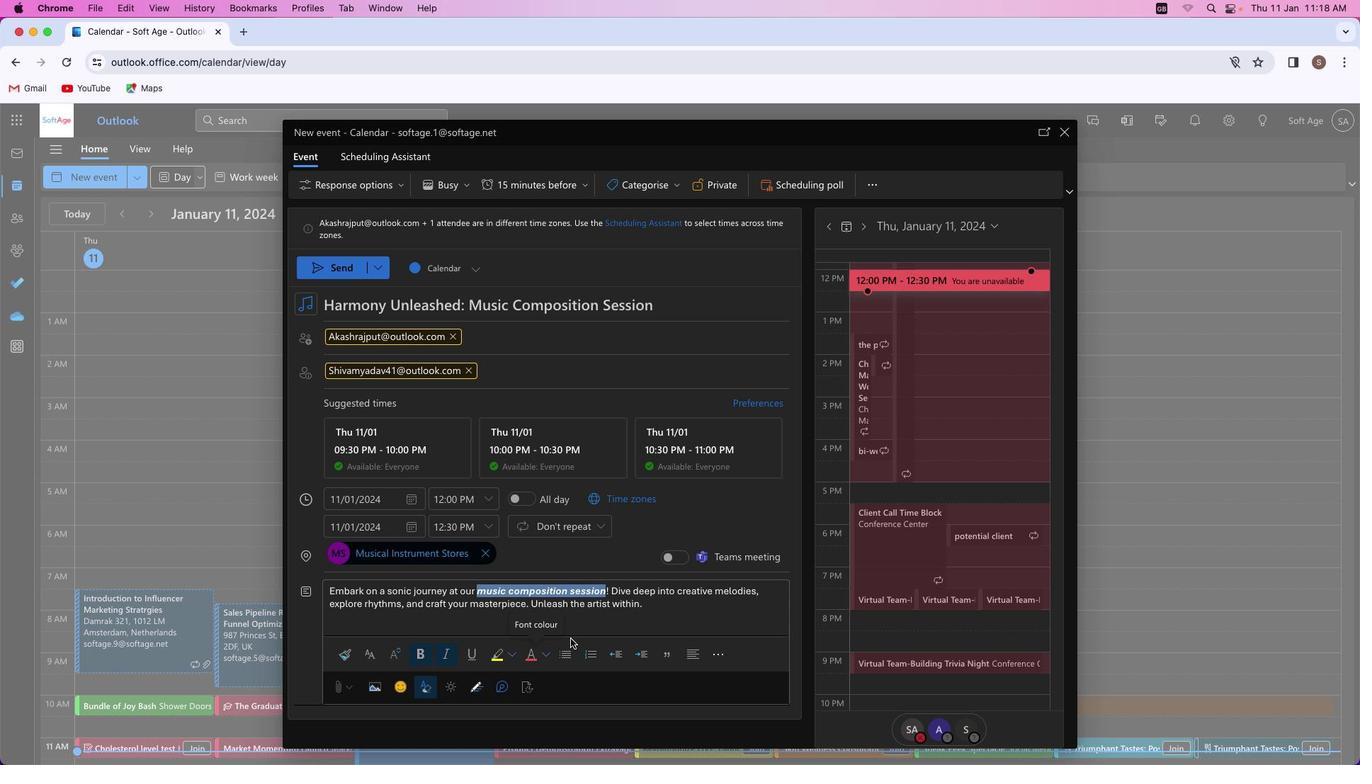 
Action: Mouse pressed left at (510, 629)
Screenshot: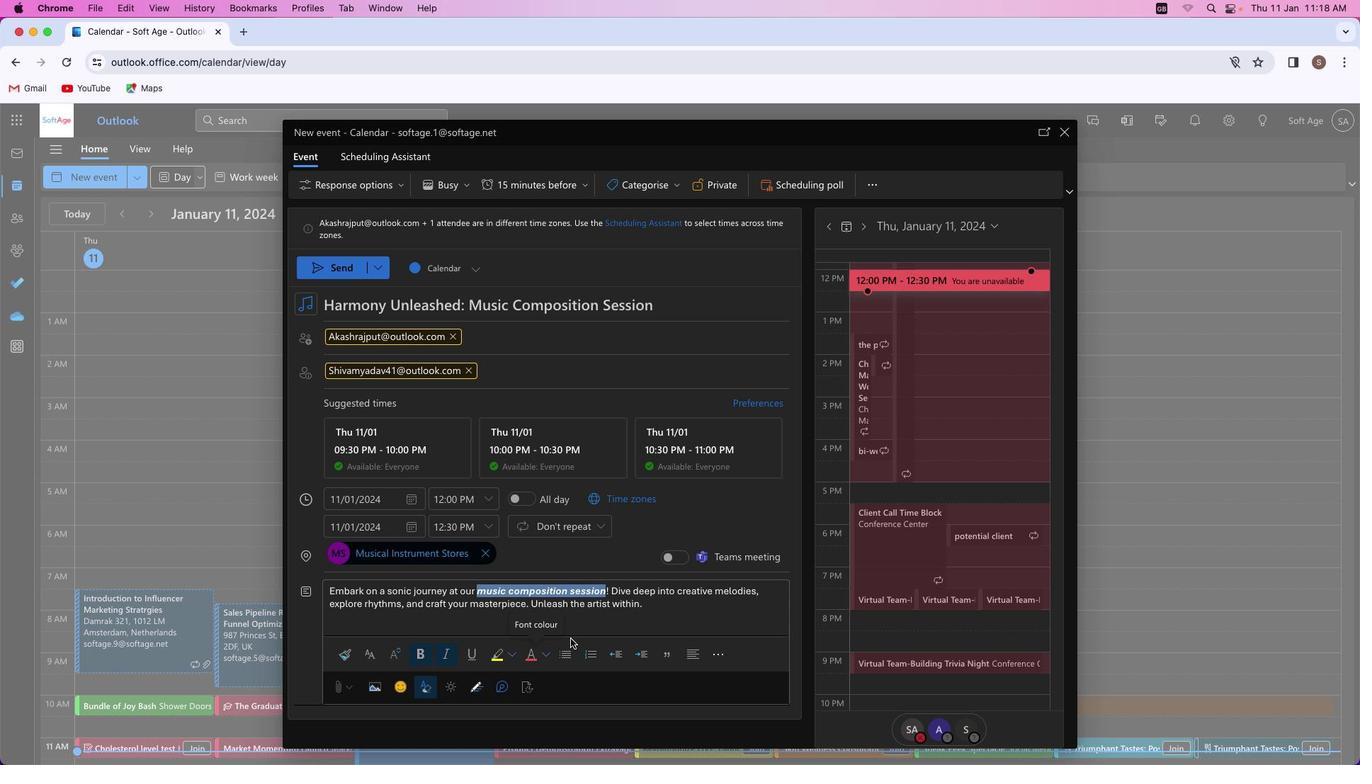 
Action: Mouse moved to (505, 630)
Screenshot: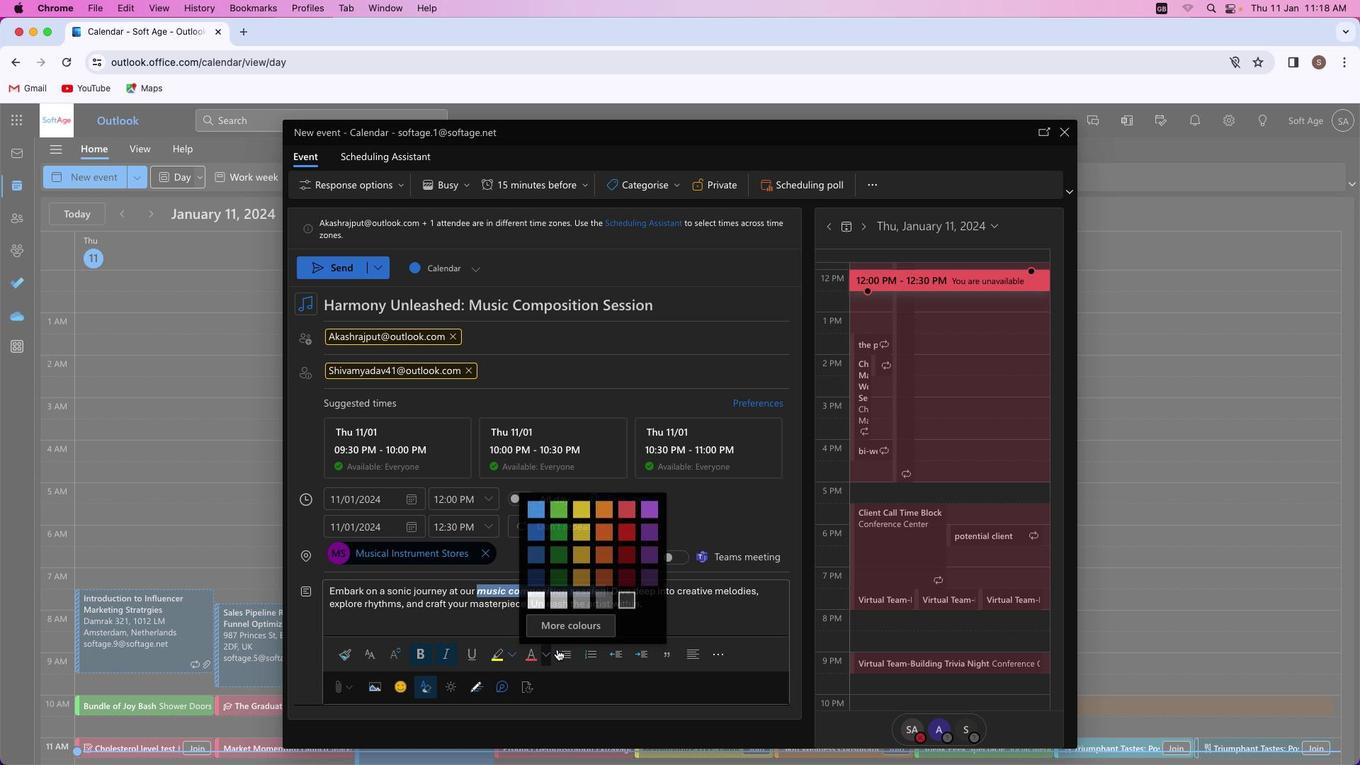 
Action: Mouse pressed left at (505, 630)
Screenshot: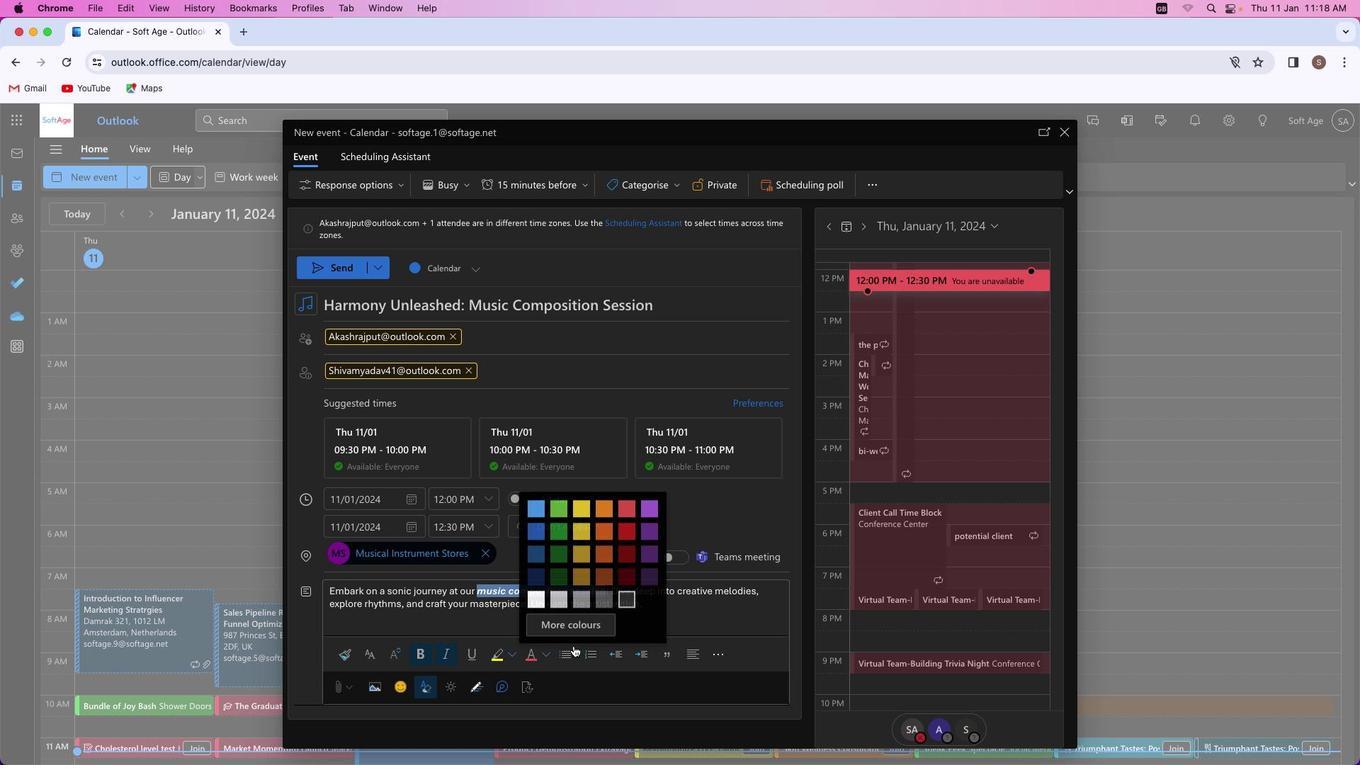 
Action: Mouse moved to (408, 595)
Screenshot: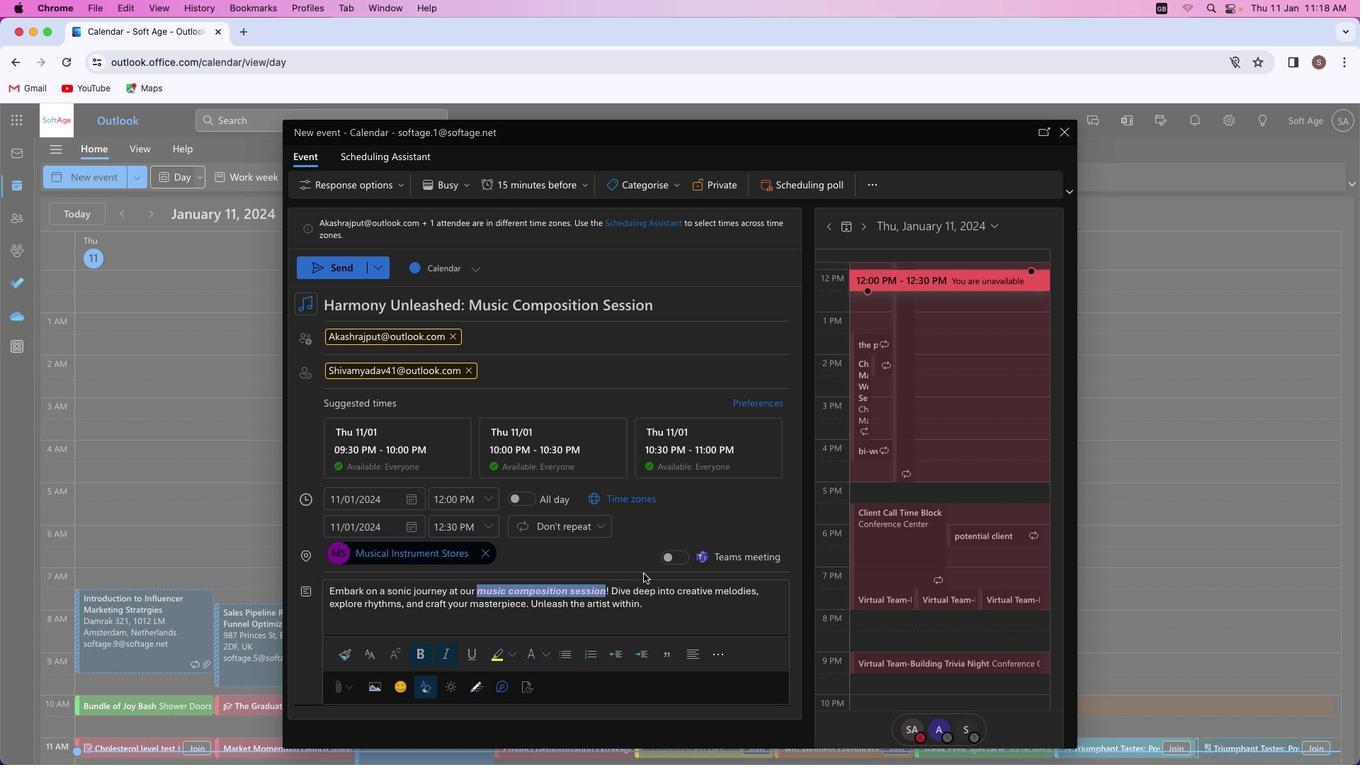 
Action: Mouse pressed left at (408, 595)
Screenshot: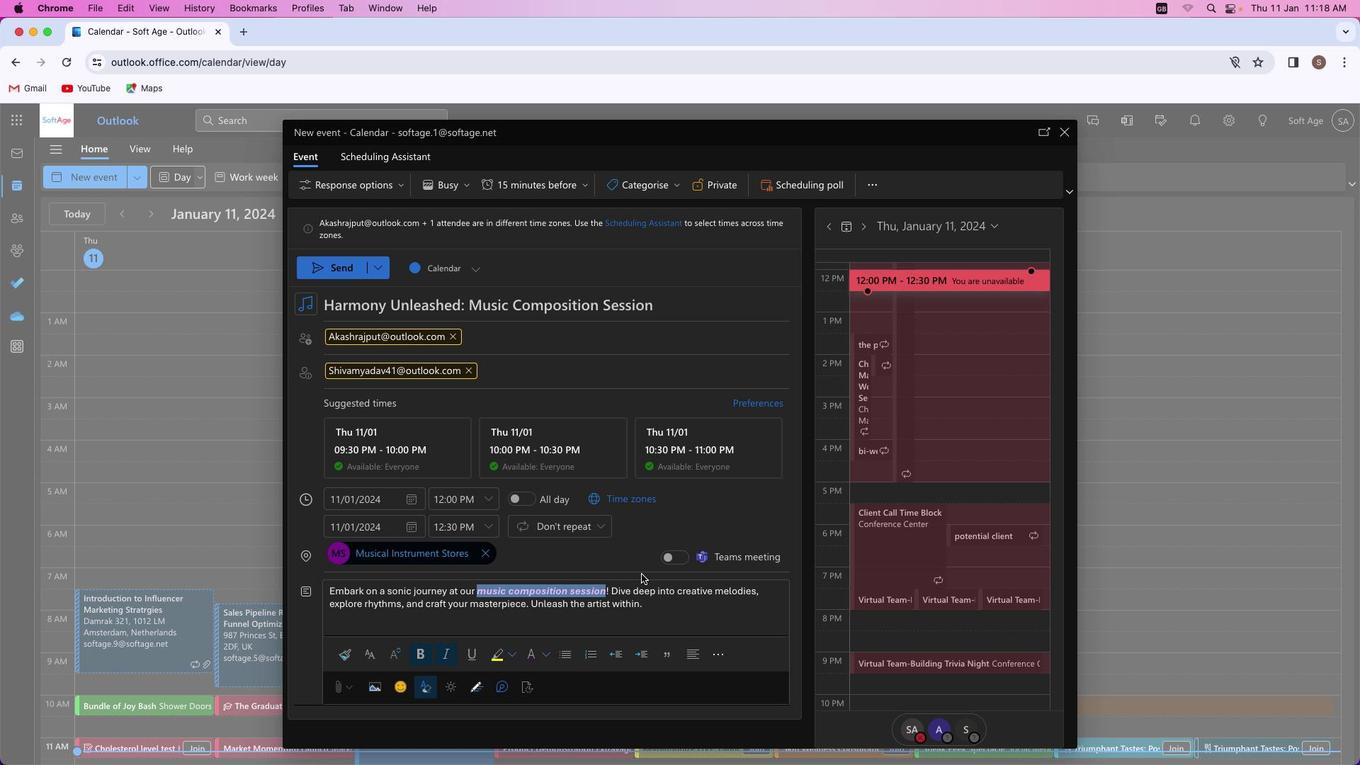 
Action: Mouse moved to (411, 610)
Screenshot: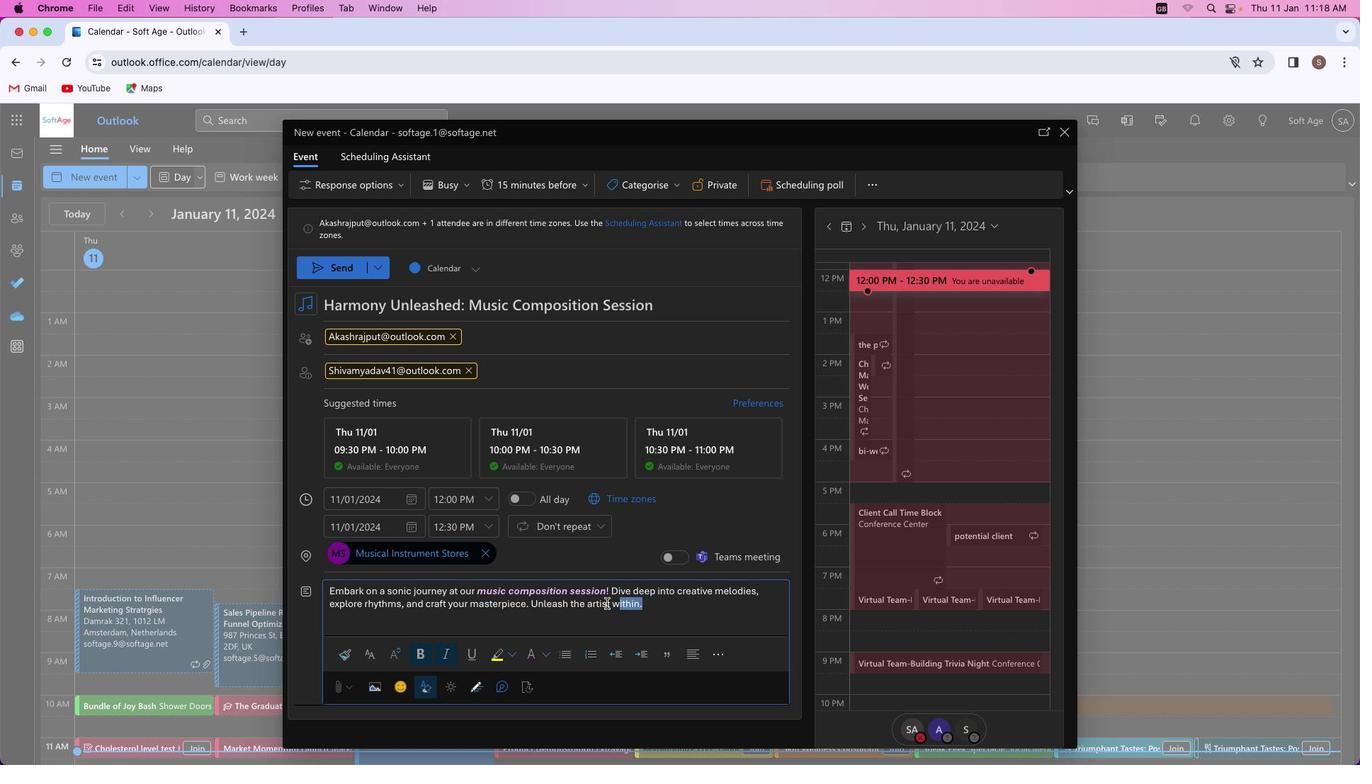 
Action: Mouse pressed left at (411, 610)
Screenshot: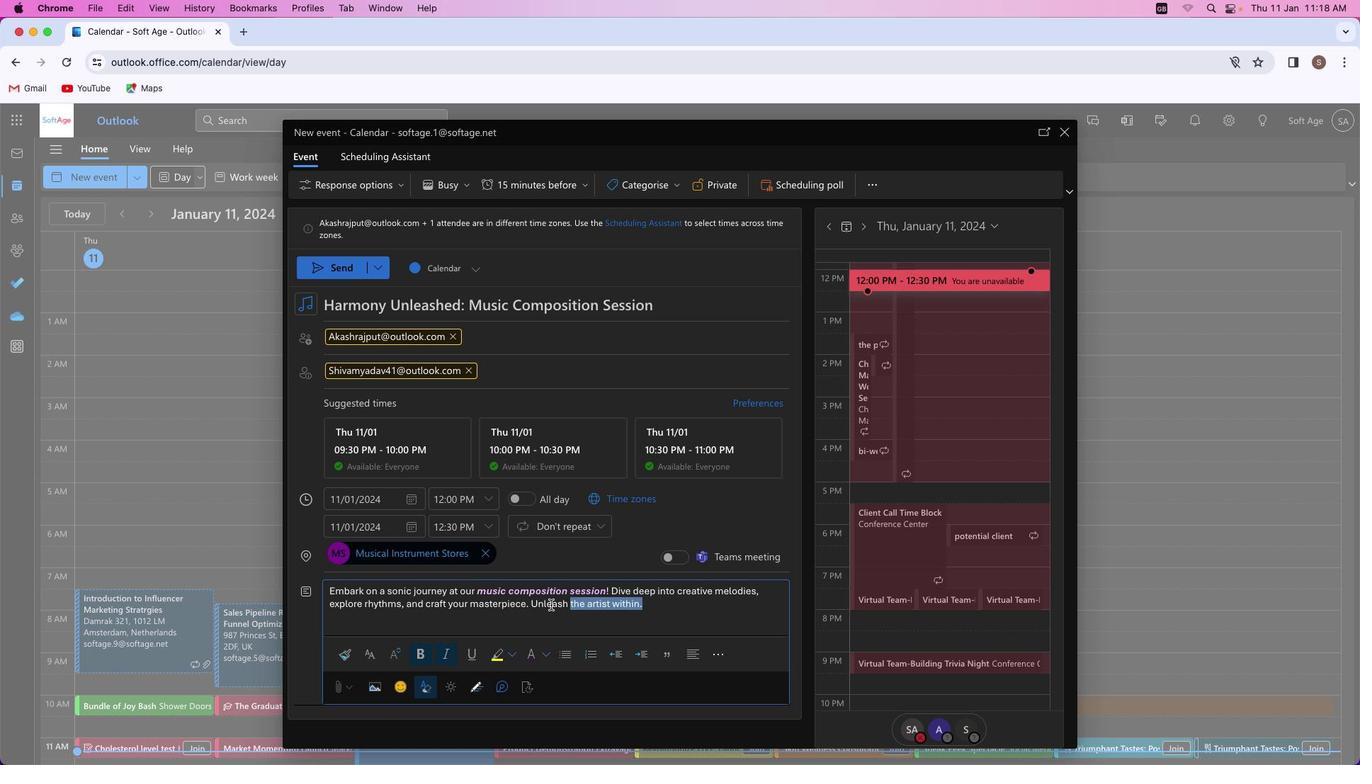 
Action: Mouse moved to (649, 630)
Screenshot: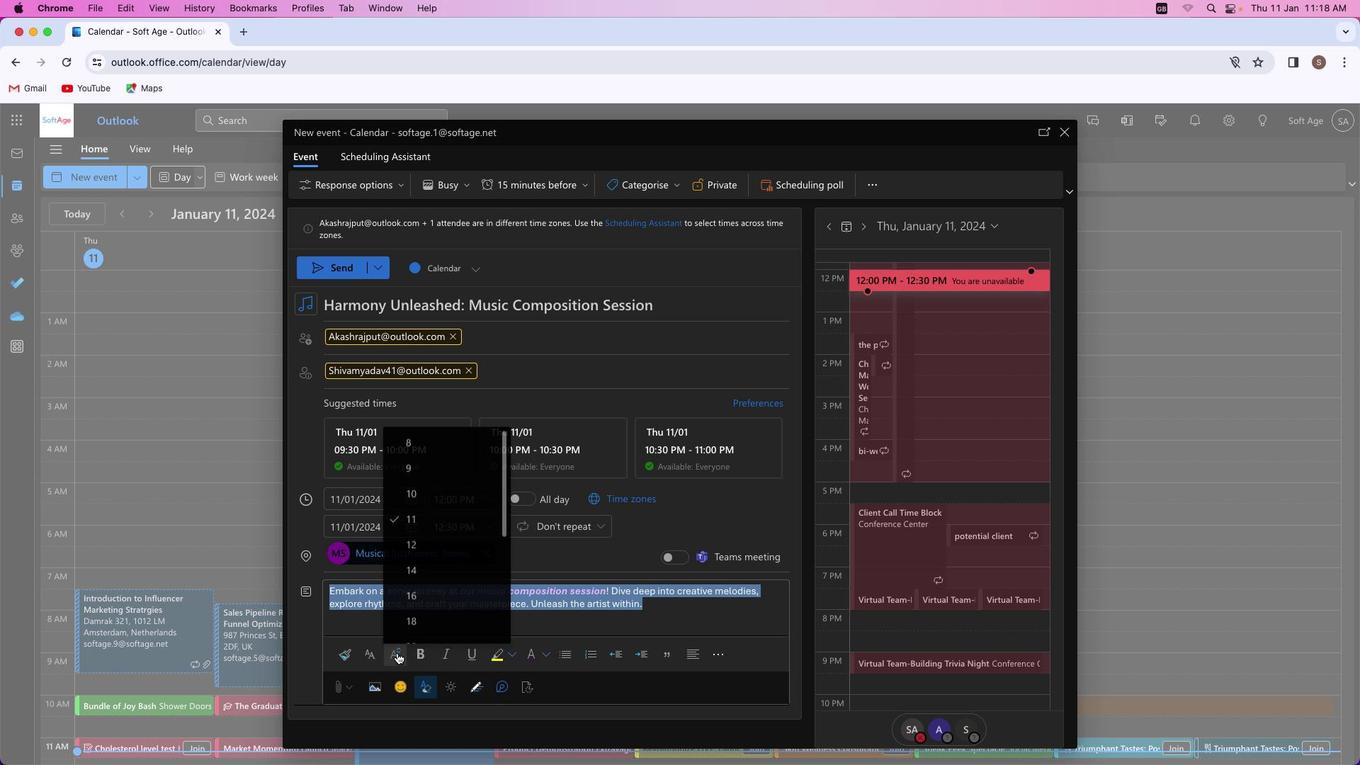 
Action: Mouse pressed left at (649, 630)
Screenshot: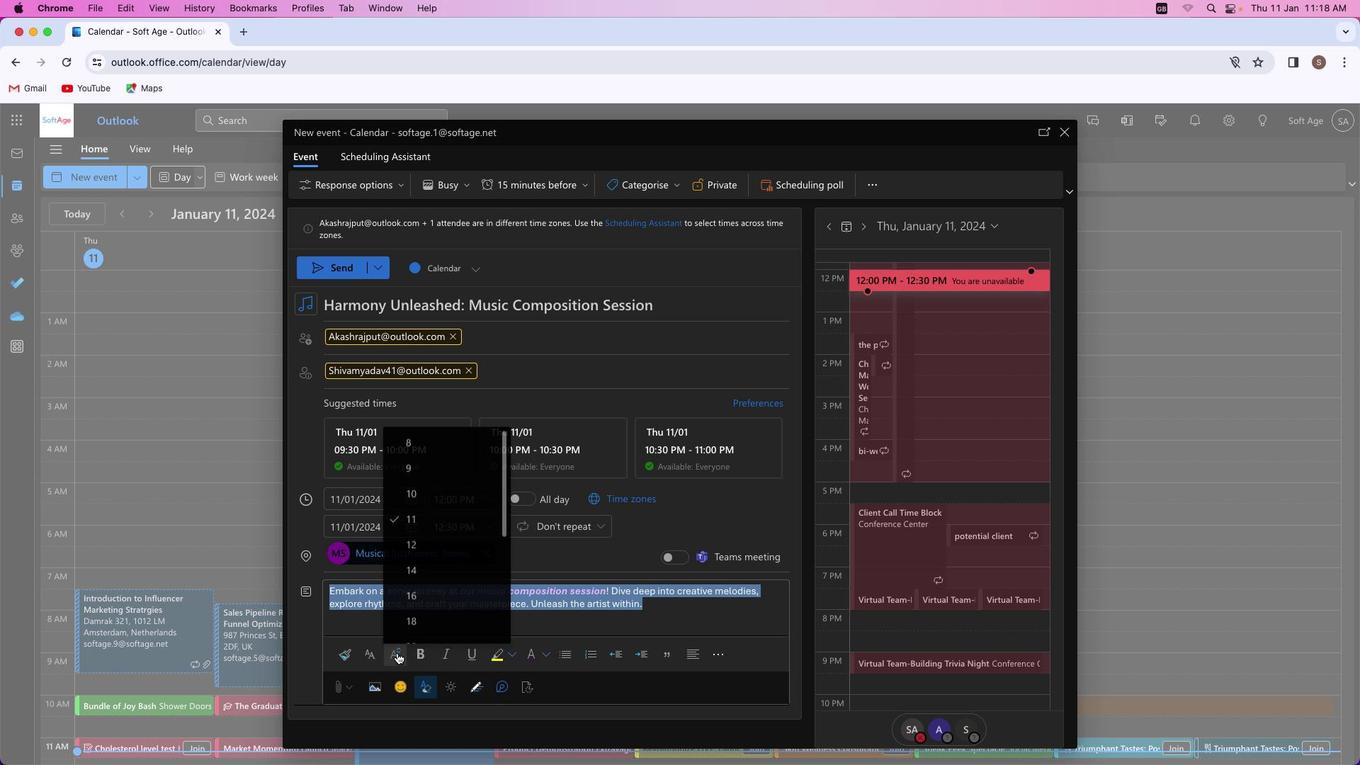 
Action: Mouse moved to (636, 578)
Screenshot: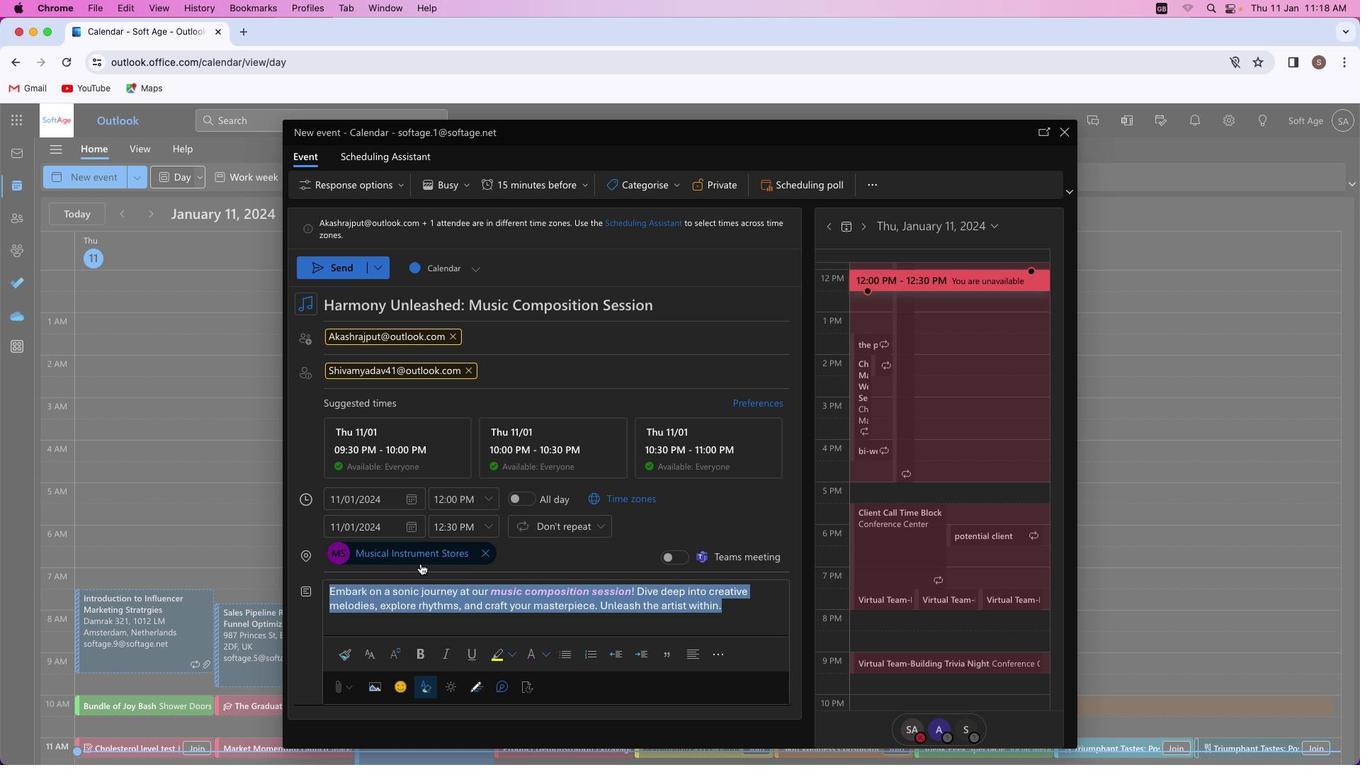 
Action: Mouse pressed left at (636, 578)
Screenshot: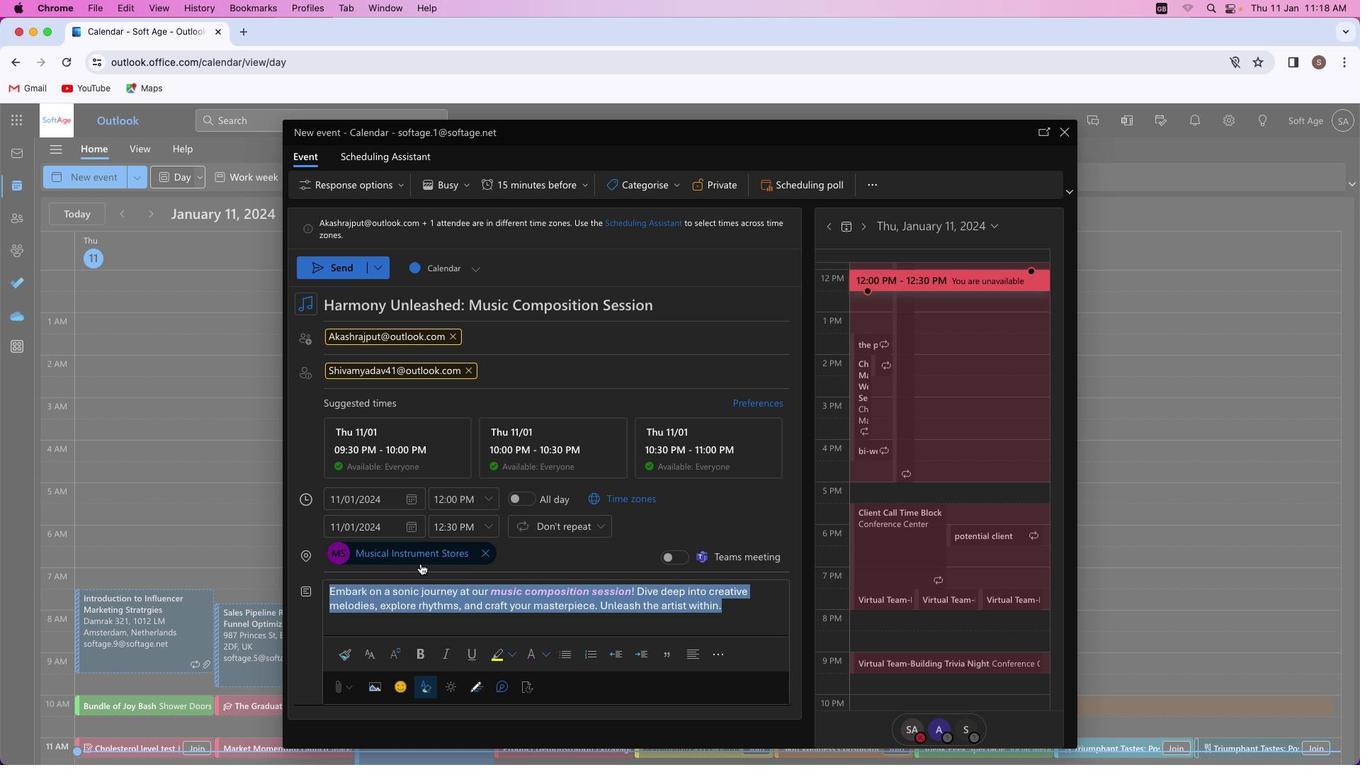 
Action: Mouse moved to (541, 629)
Screenshot: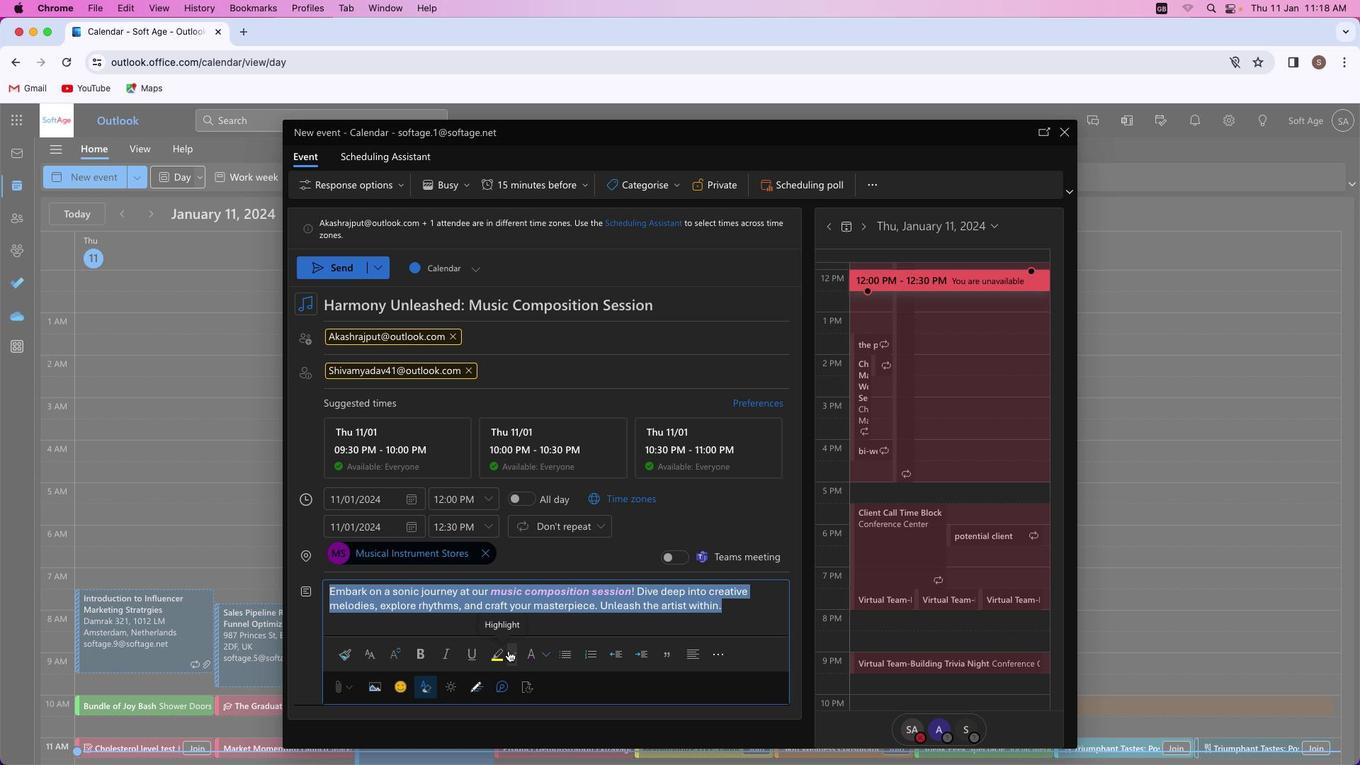 
Action: Mouse pressed left at (541, 629)
Screenshot: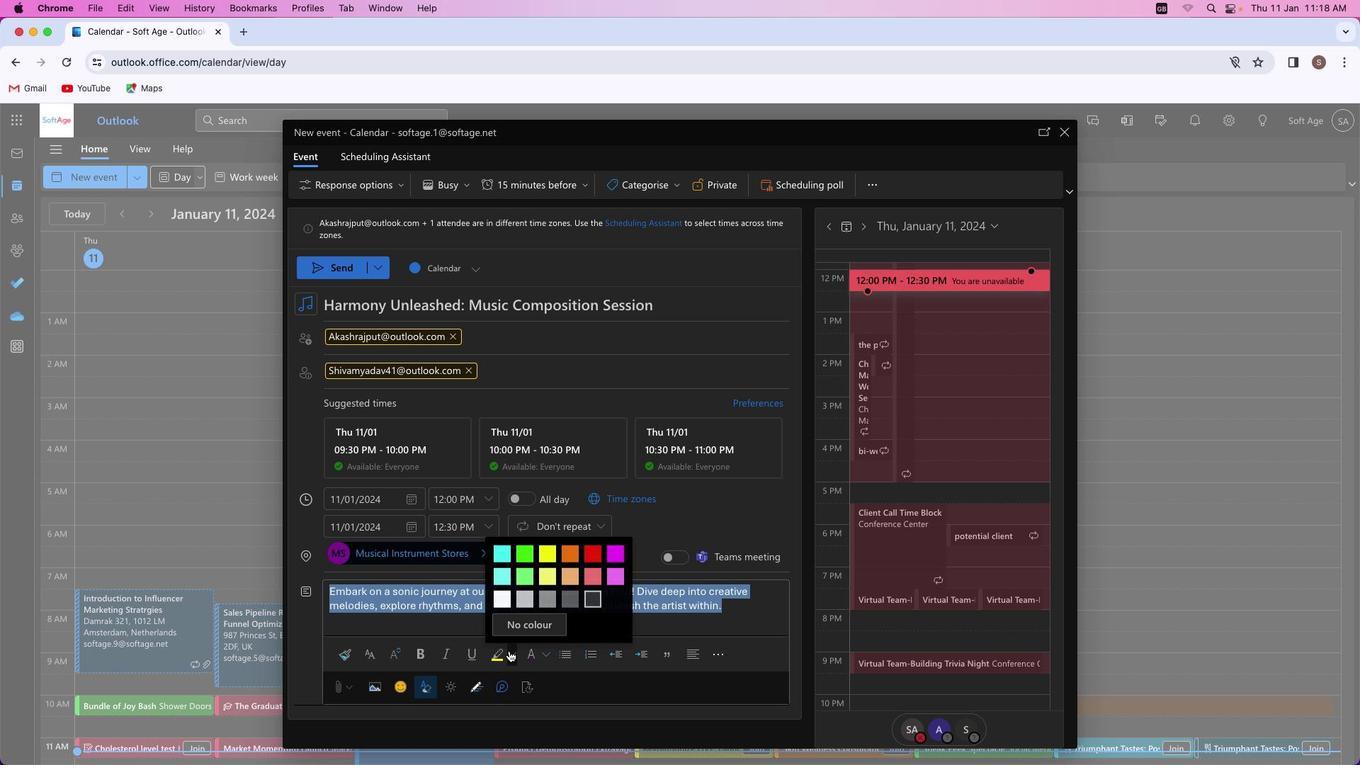 
Action: Mouse moved to (482, 605)
Screenshot: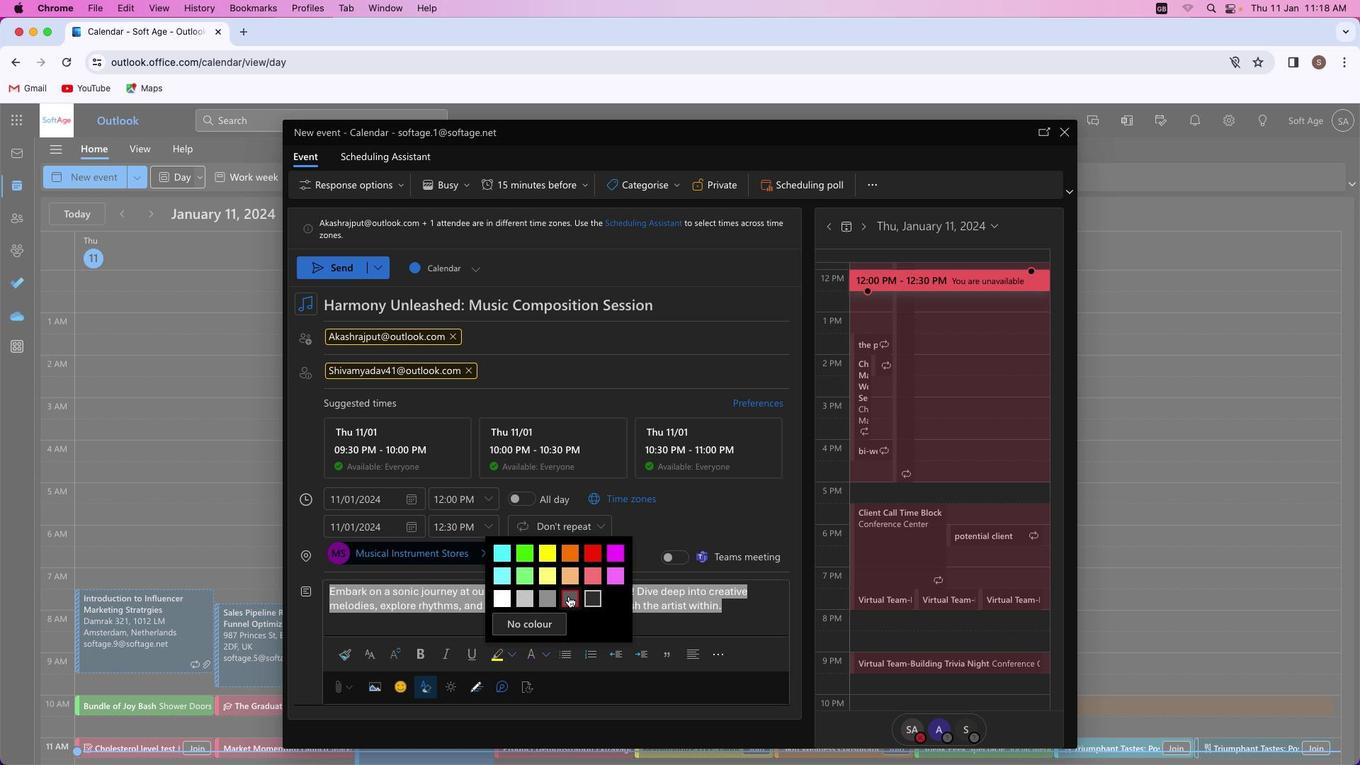 
Action: Mouse pressed left at (482, 605)
Screenshot: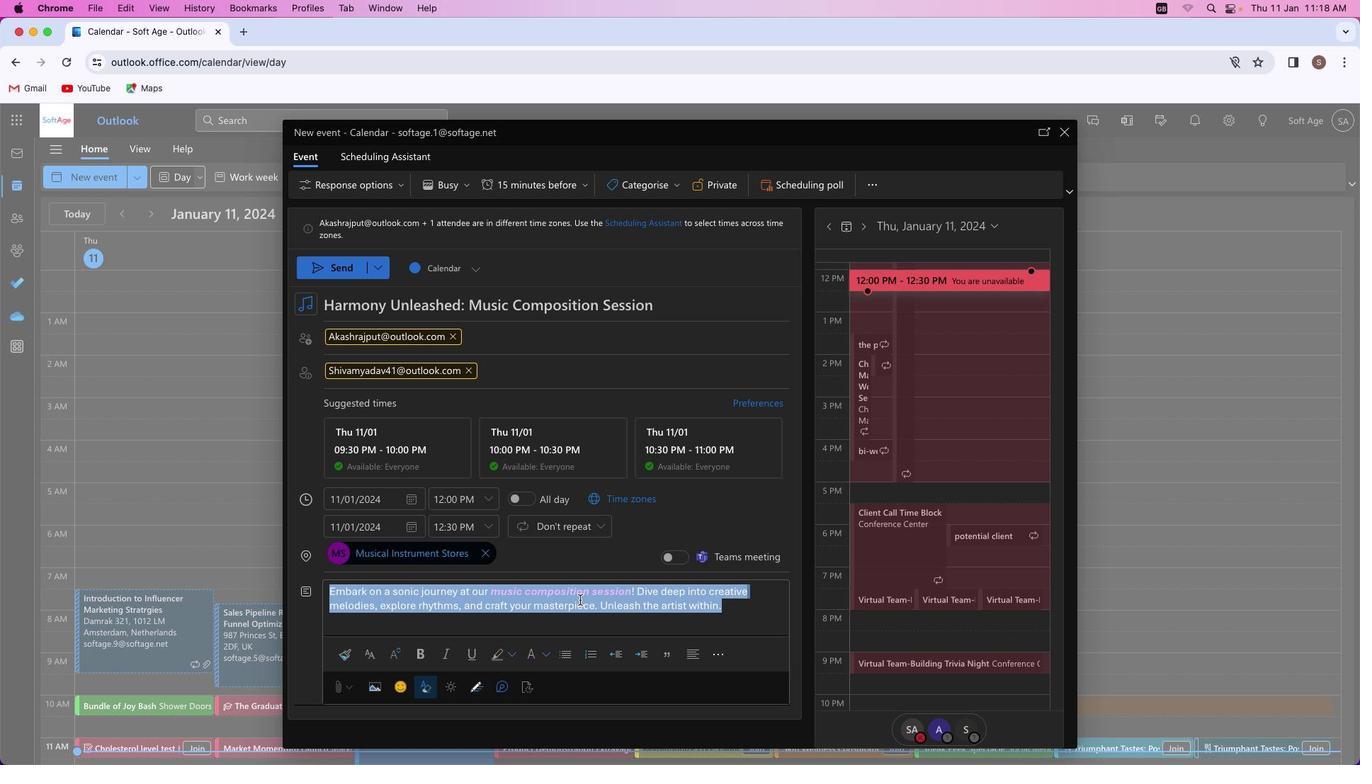 
Action: Mouse moved to (315, 615)
Screenshot: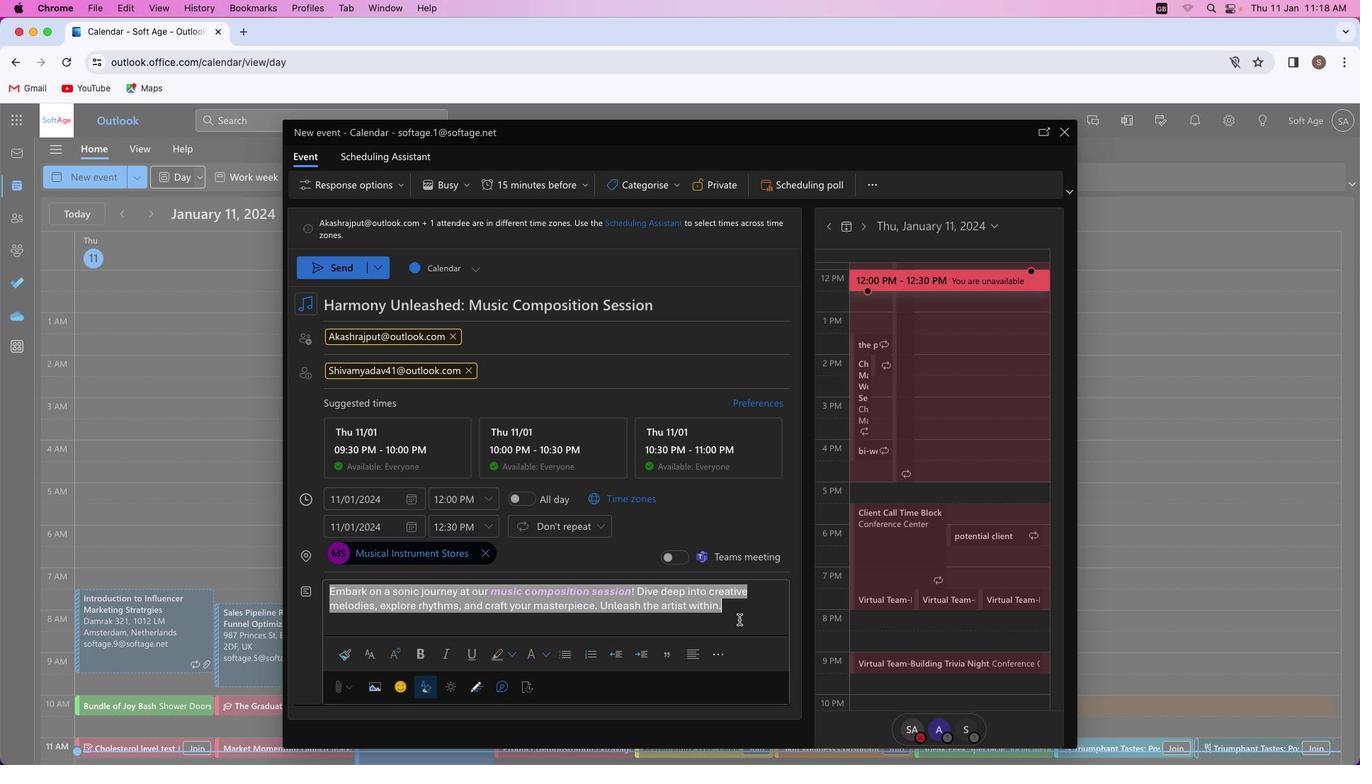 
Action: Mouse pressed left at (315, 615)
Screenshot: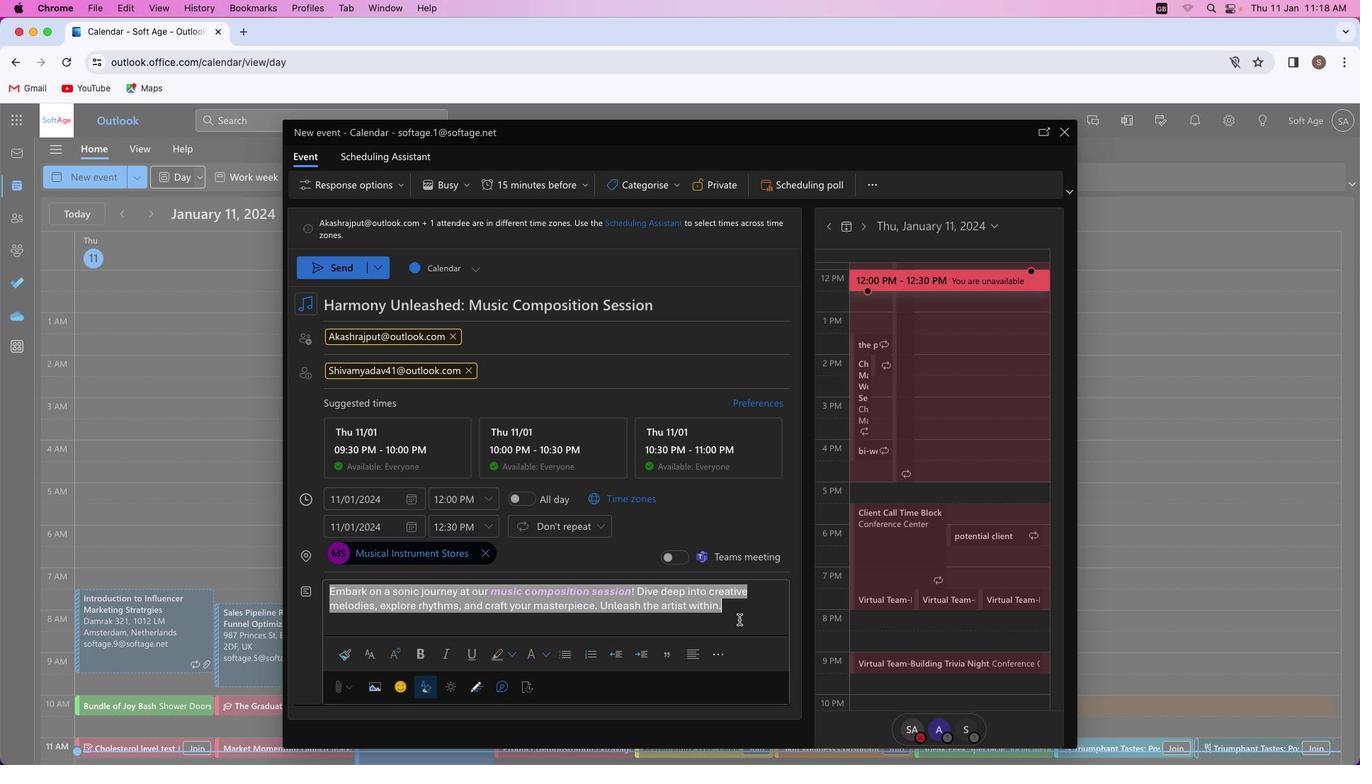
Action: Mouse moved to (382, 422)
Screenshot: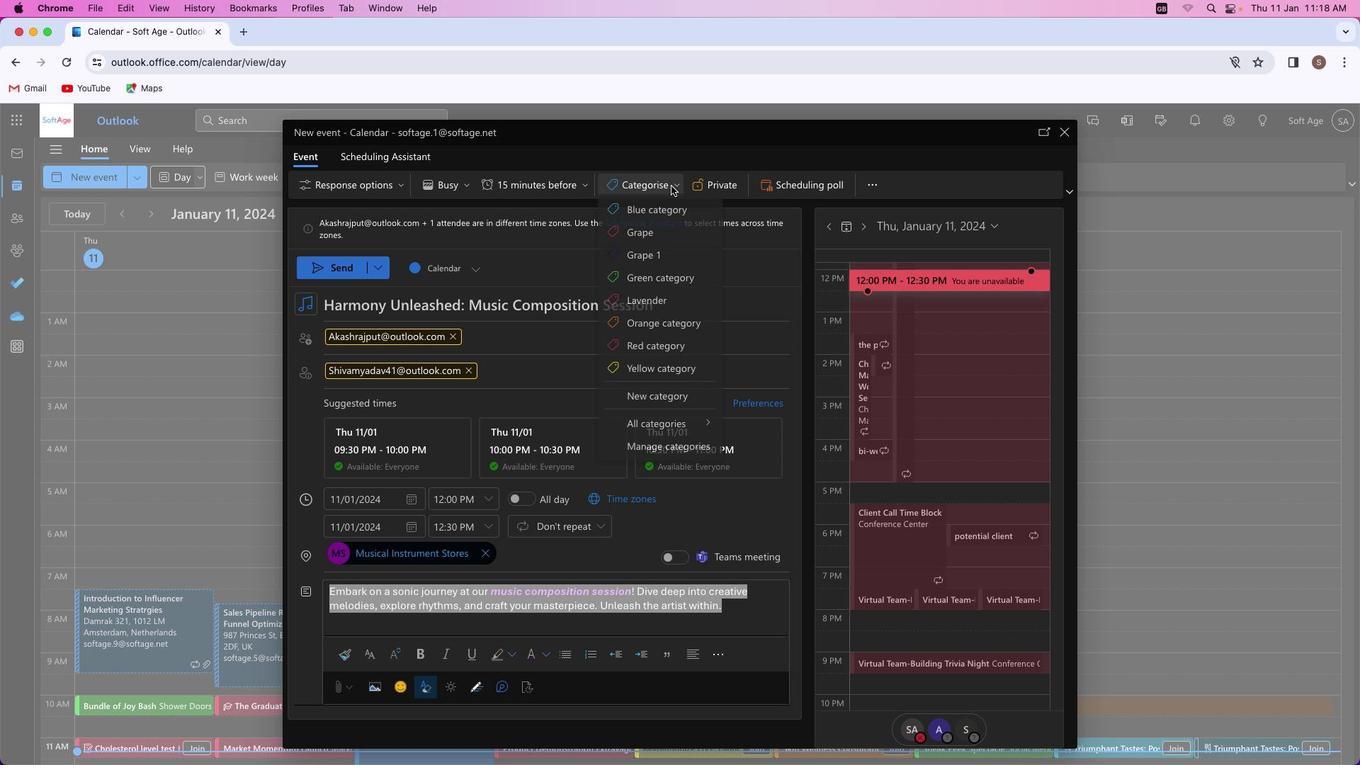 
Action: Mouse pressed left at (382, 422)
Screenshot: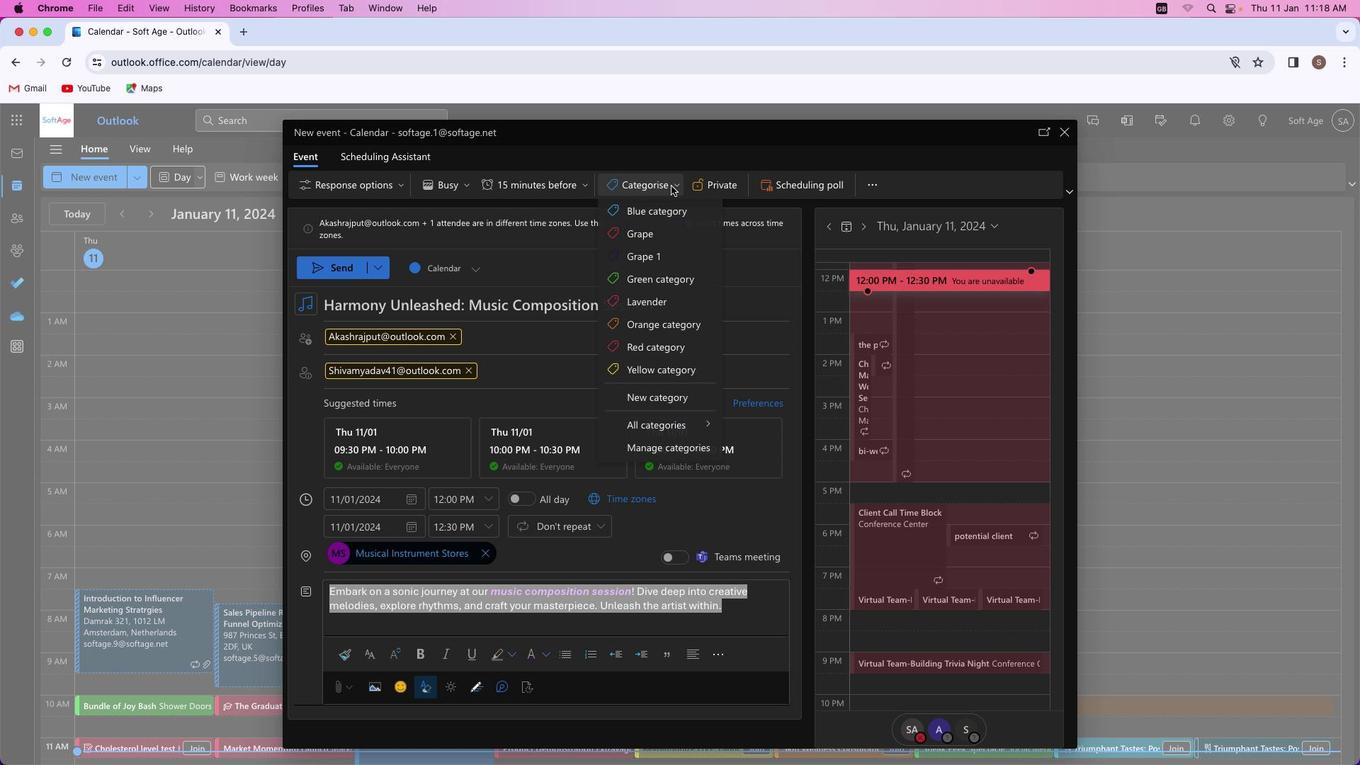 
Action: Mouse moved to (403, 468)
Screenshot: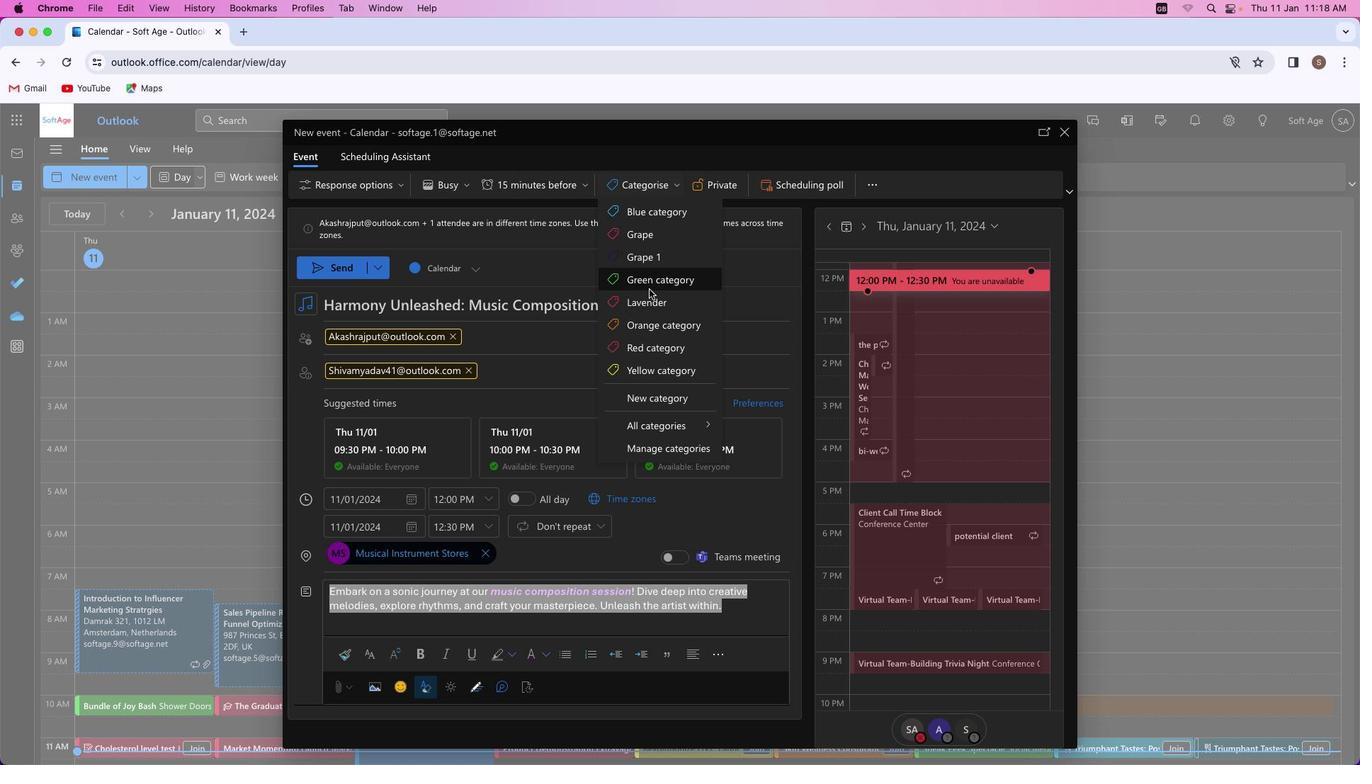
Action: Mouse pressed left at (403, 468)
Screenshot: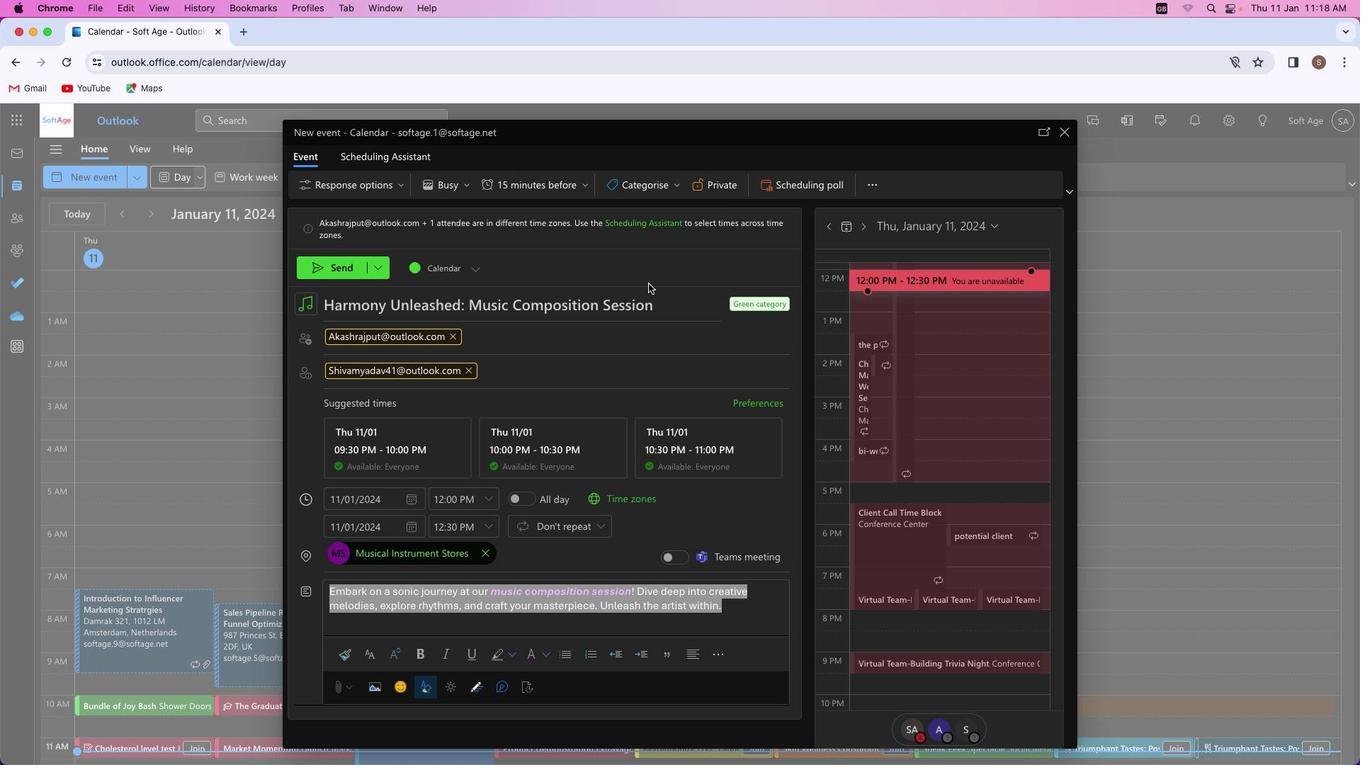 
Action: Mouse moved to (702, 457)
Screenshot: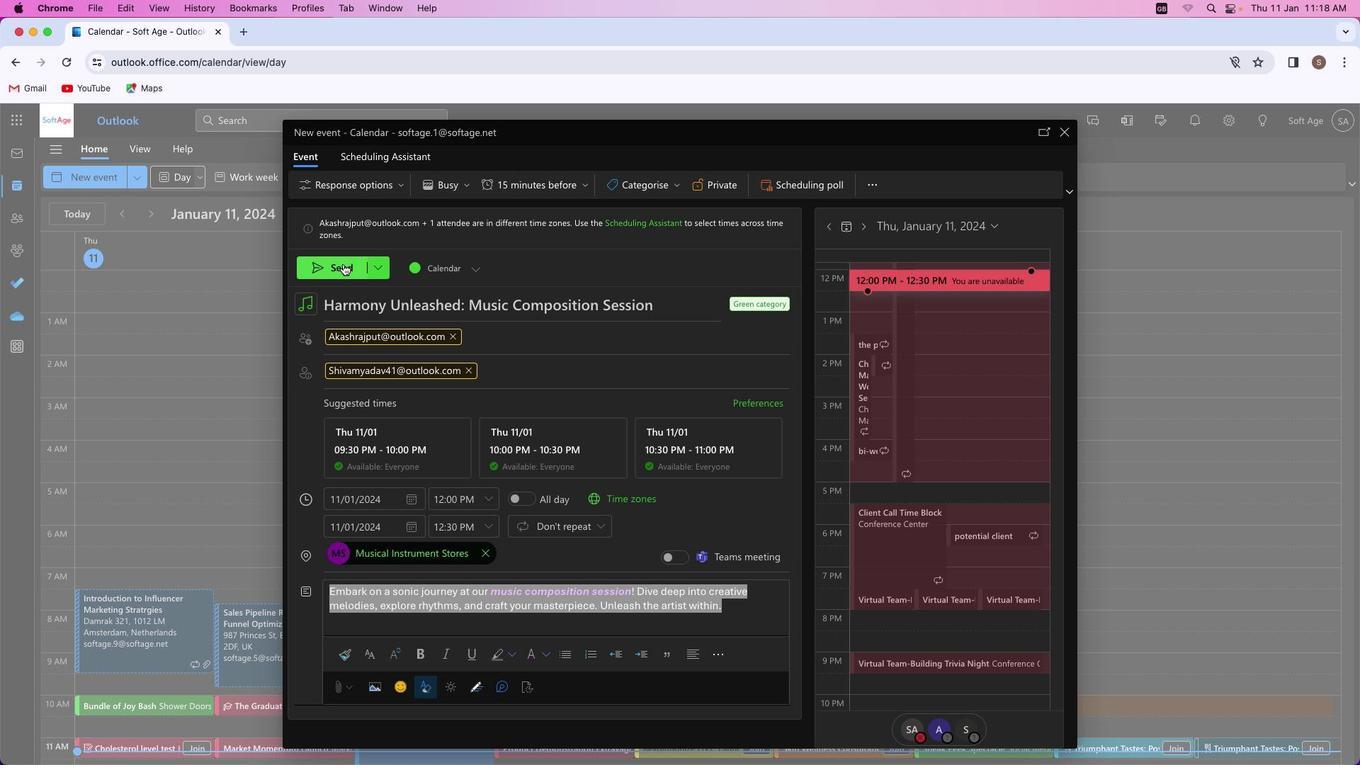 
Action: Mouse pressed left at (702, 457)
Screenshot: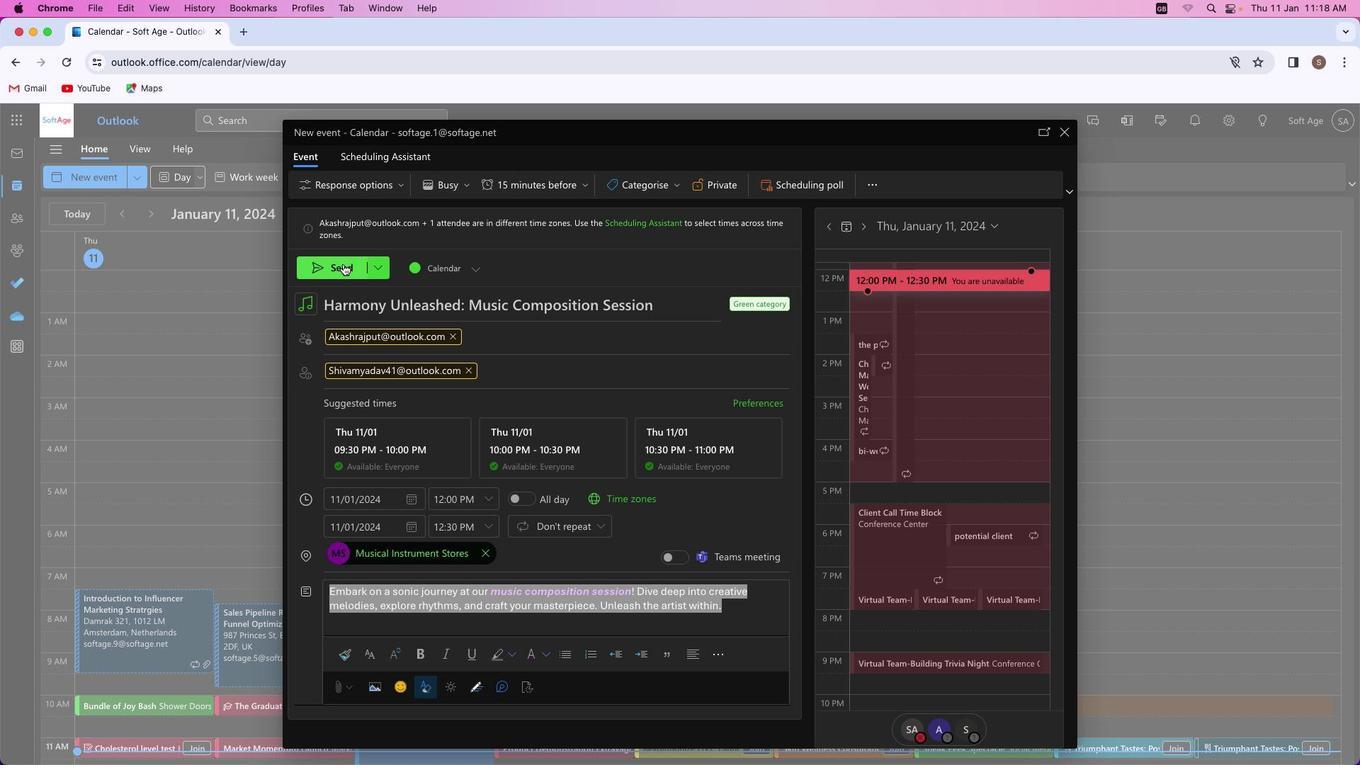
Action: Mouse moved to (352, 588)
Screenshot: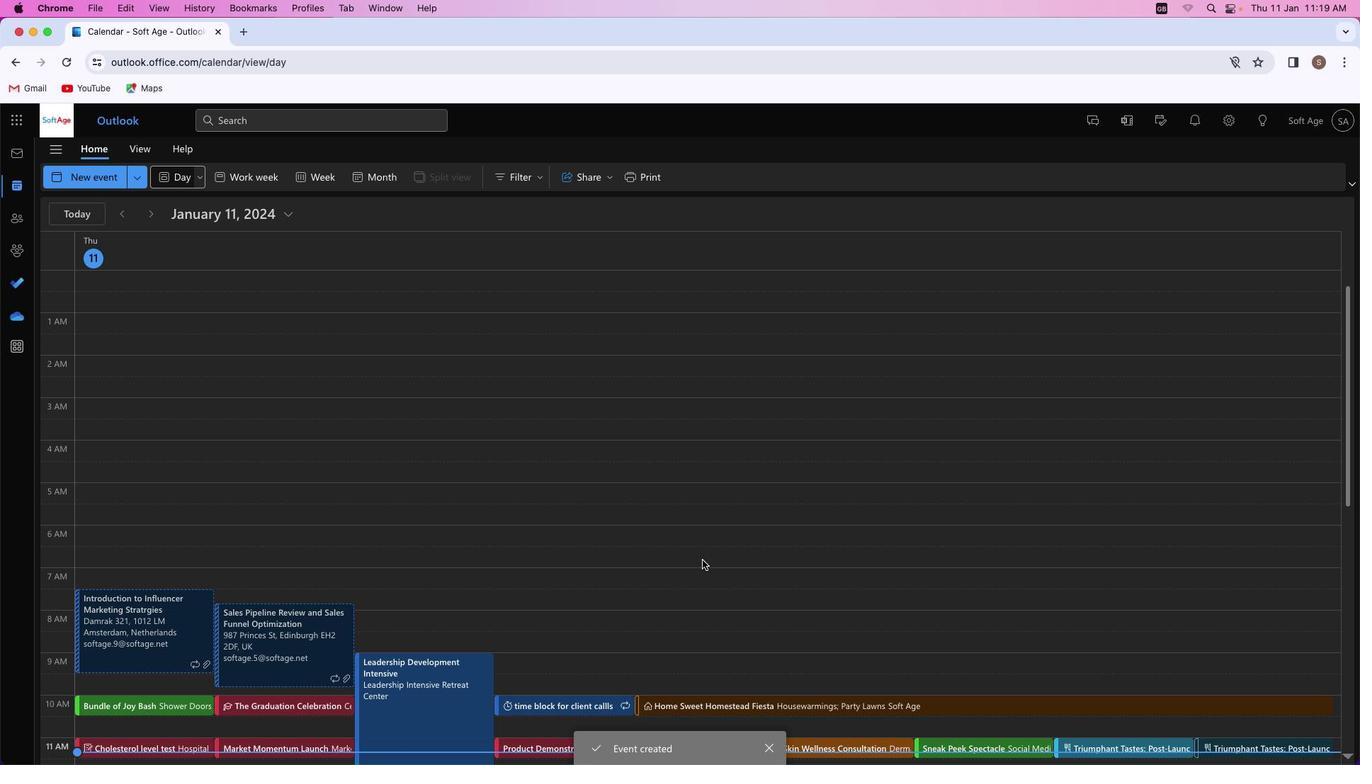 
